 Task: Search one way flight ticket for 3 adults, 3 children in business from Reno: Reno/tahoe International Airport to Jacksonville: Albert J. Ellis Airport on 8-3-2023. Number of bags: 1 checked bag. Price is upto 84000. Outbound departure time preference is 15:00. Return departure time preference is 3:36.
Action: Mouse moved to (215, 322)
Screenshot: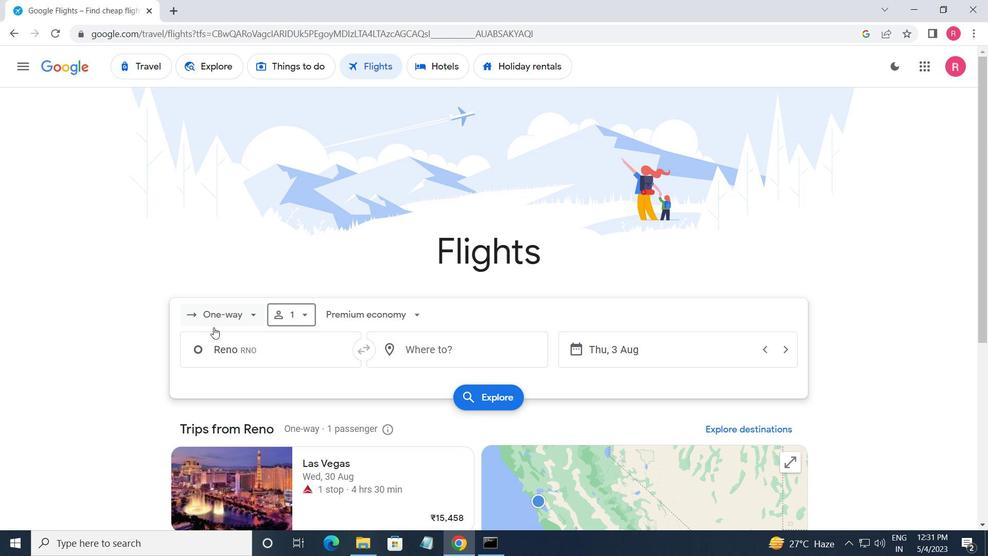 
Action: Mouse pressed left at (215, 322)
Screenshot: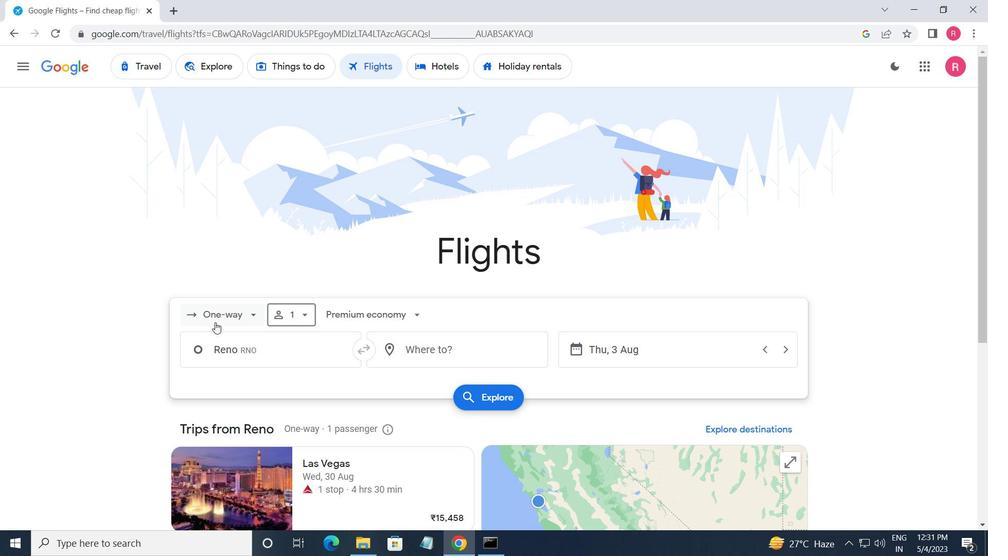 
Action: Mouse moved to (250, 370)
Screenshot: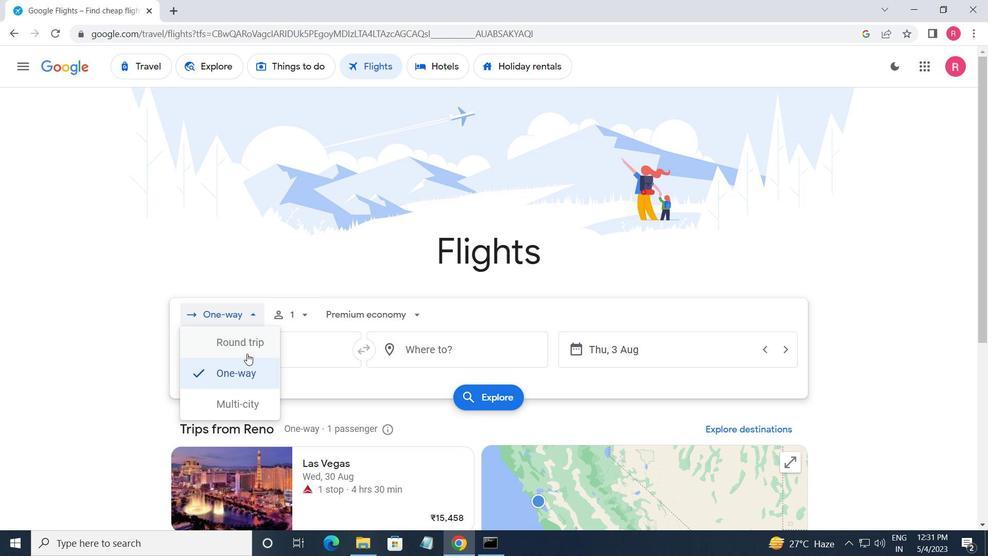 
Action: Mouse pressed left at (250, 370)
Screenshot: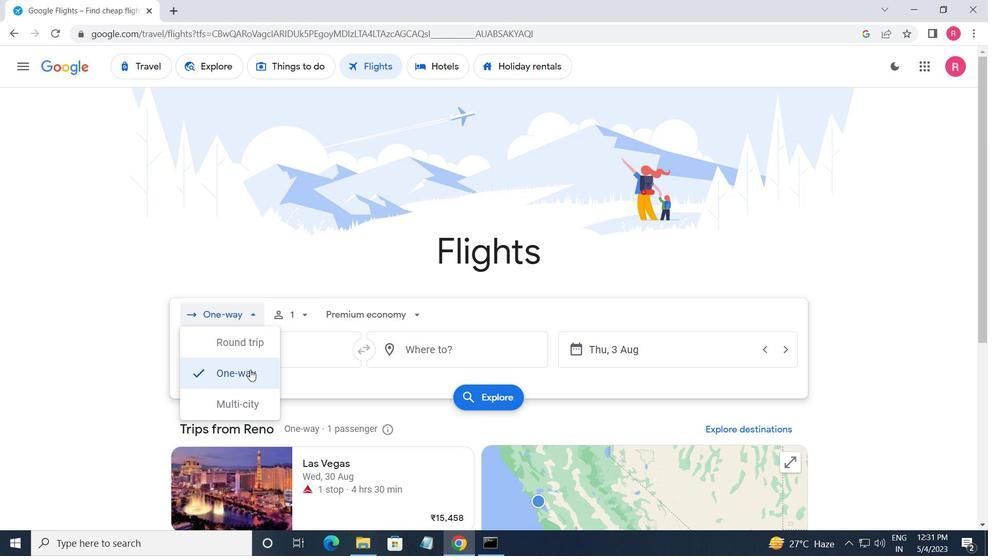
Action: Mouse moved to (301, 326)
Screenshot: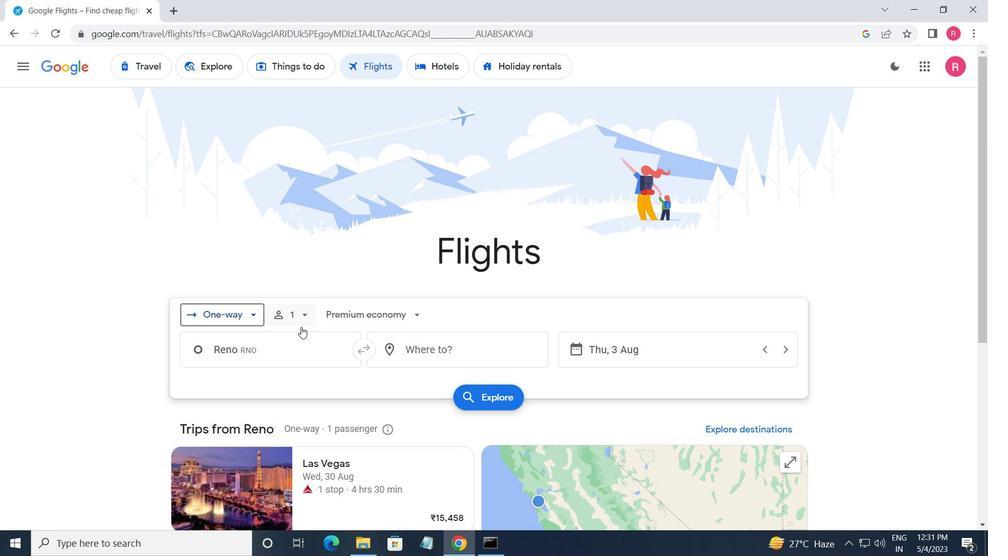 
Action: Mouse pressed left at (301, 326)
Screenshot: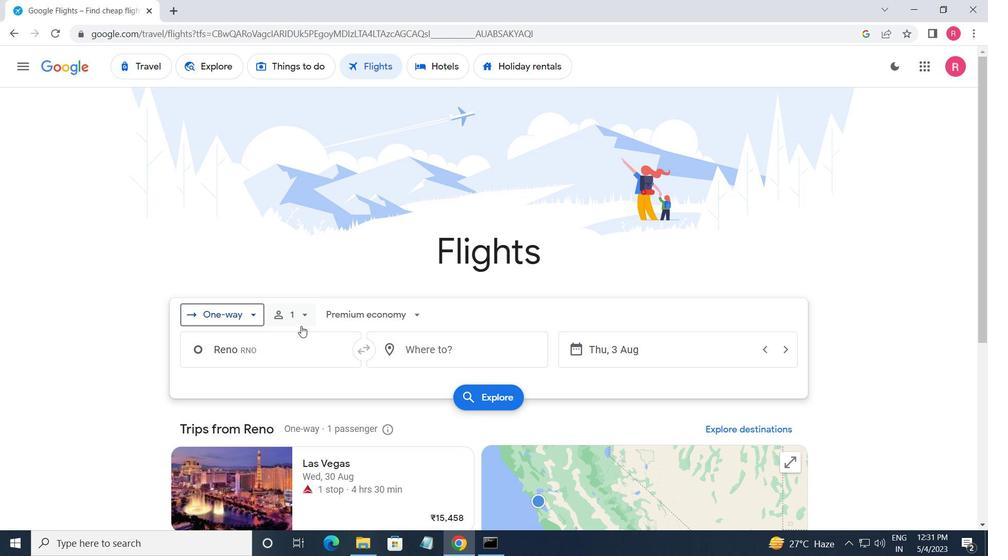 
Action: Mouse moved to (412, 341)
Screenshot: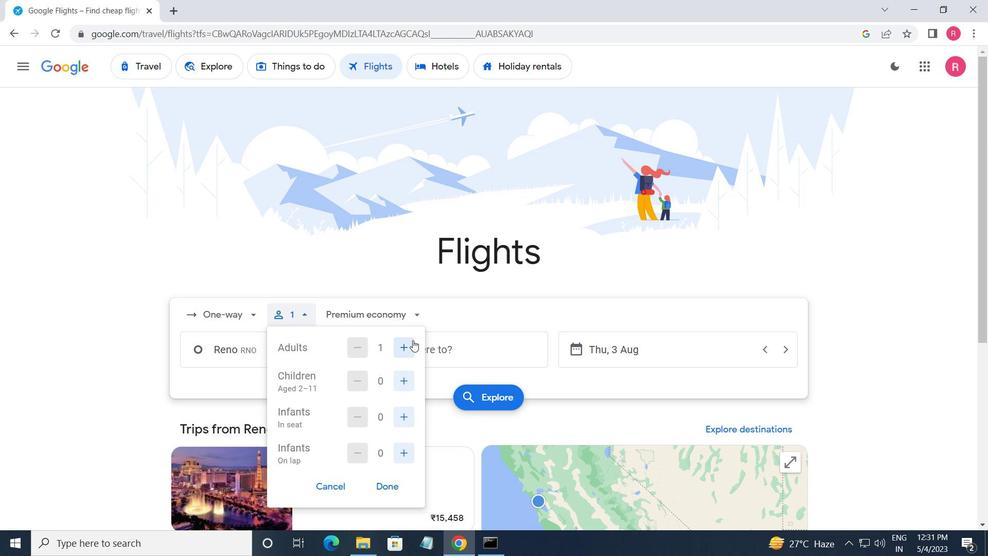 
Action: Mouse pressed left at (412, 341)
Screenshot: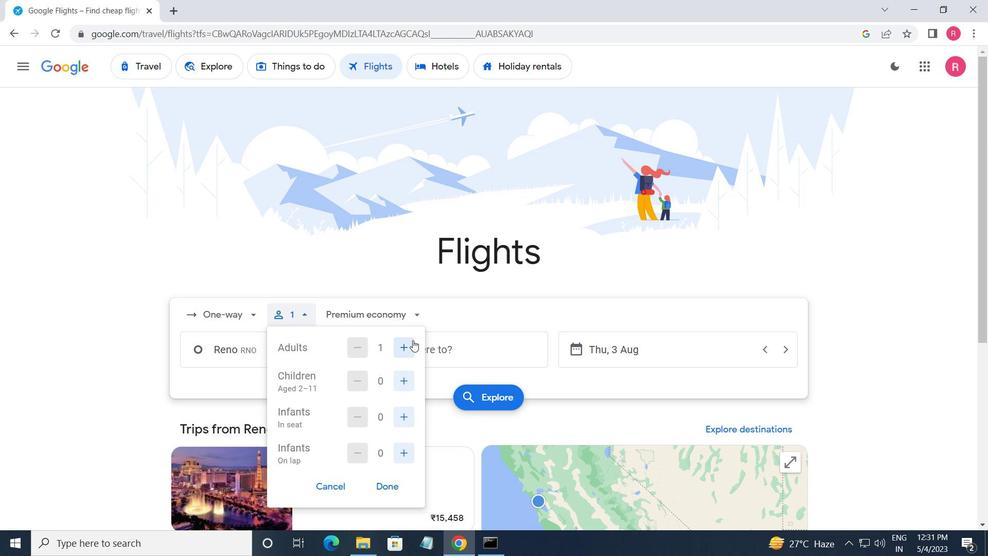 
Action: Mouse moved to (412, 342)
Screenshot: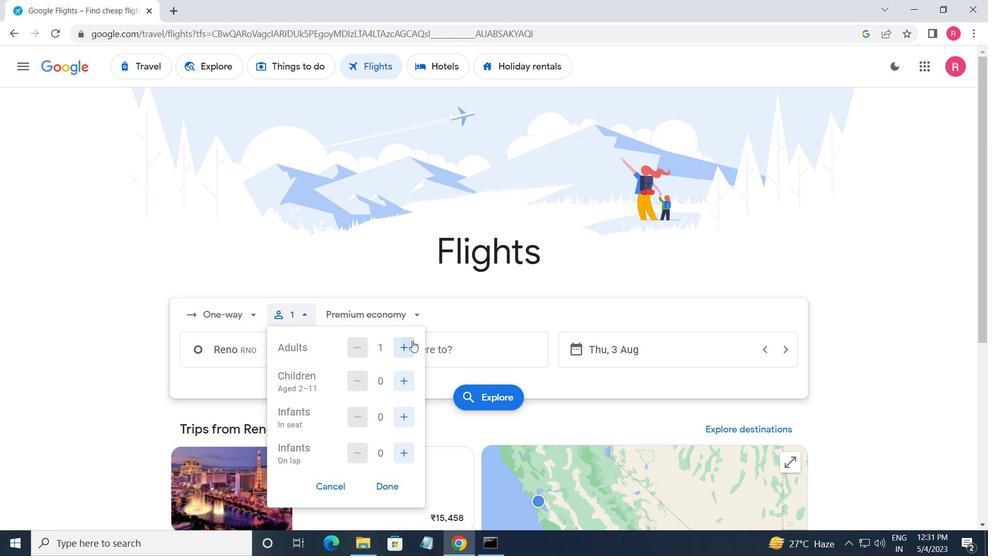 
Action: Mouse pressed left at (412, 342)
Screenshot: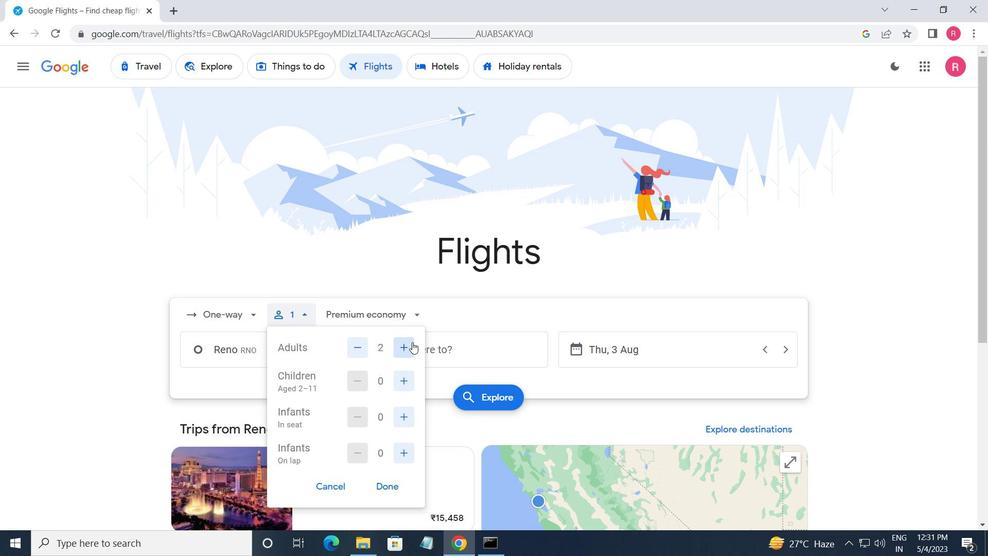 
Action: Mouse moved to (402, 379)
Screenshot: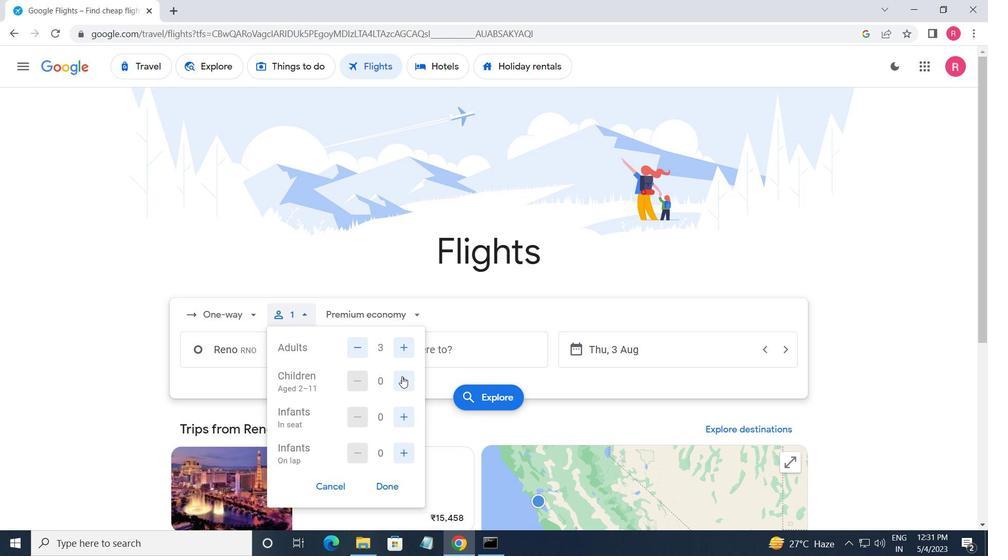 
Action: Mouse pressed left at (402, 379)
Screenshot: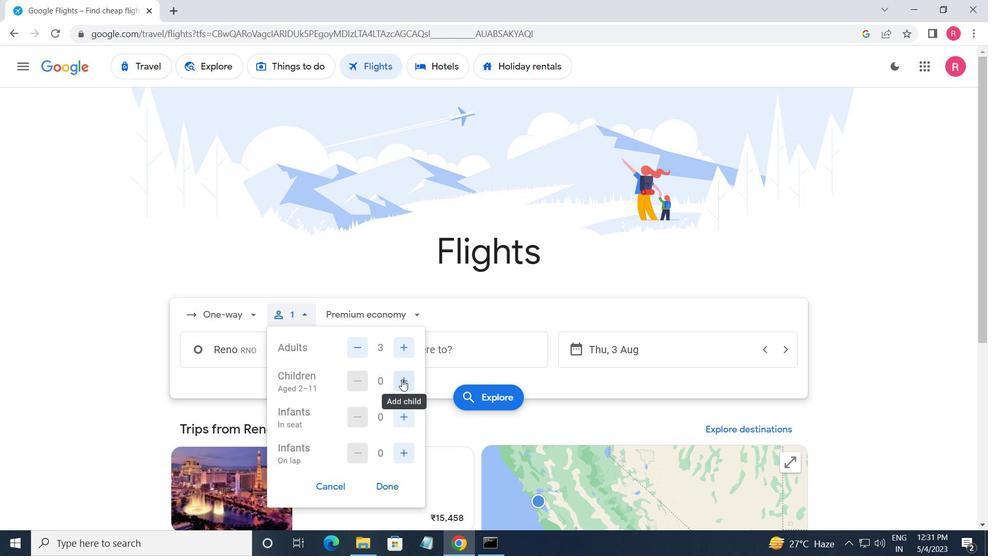 
Action: Mouse moved to (402, 379)
Screenshot: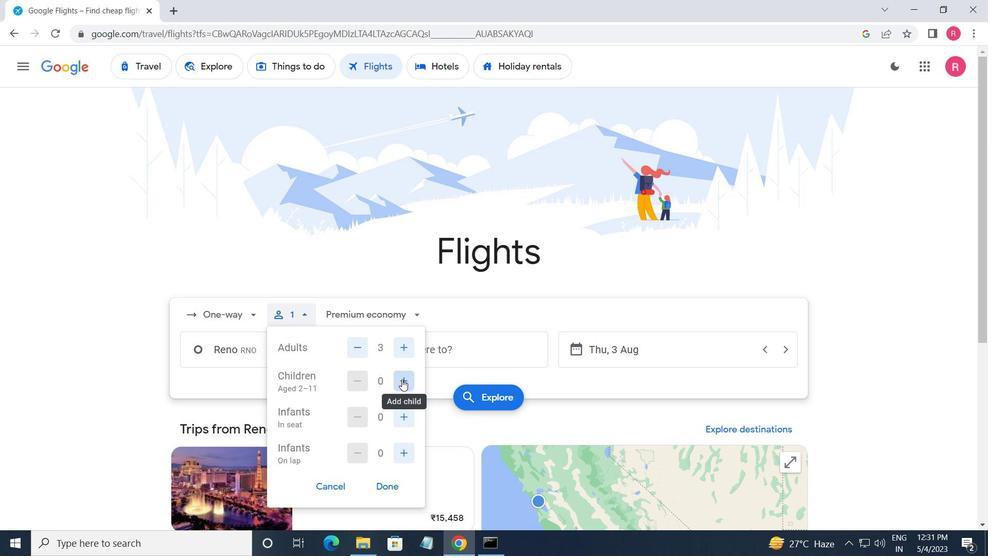
Action: Mouse pressed left at (402, 379)
Screenshot: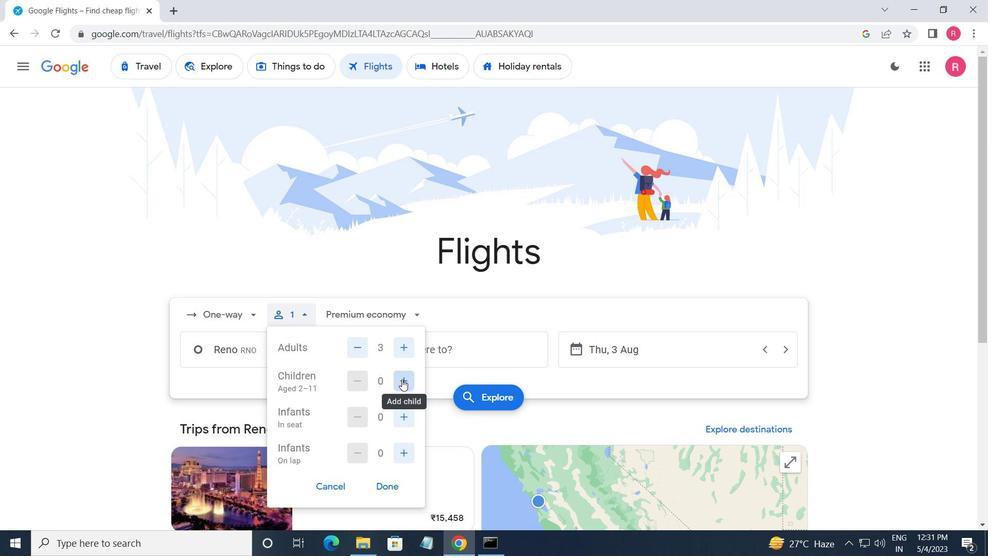 
Action: Mouse pressed left at (402, 379)
Screenshot: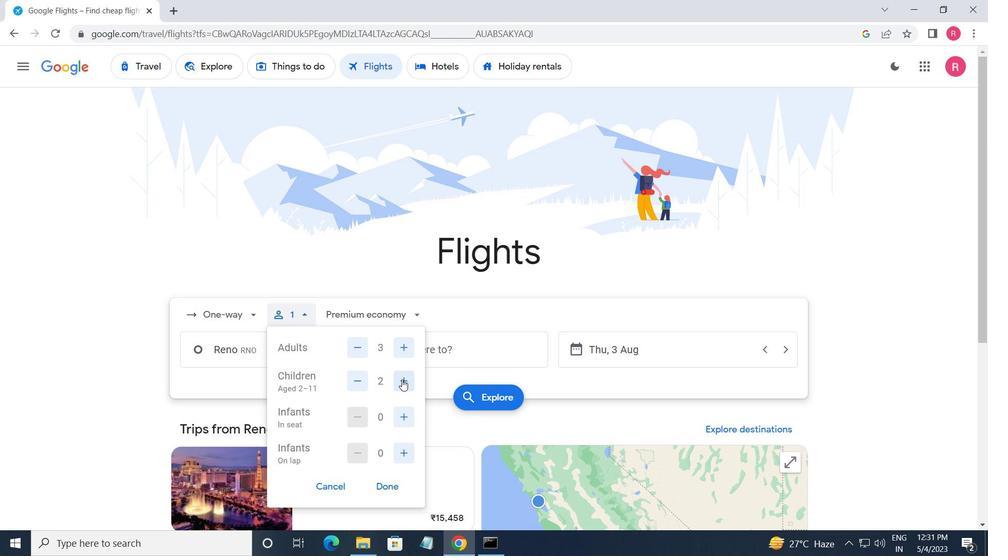 
Action: Mouse moved to (369, 323)
Screenshot: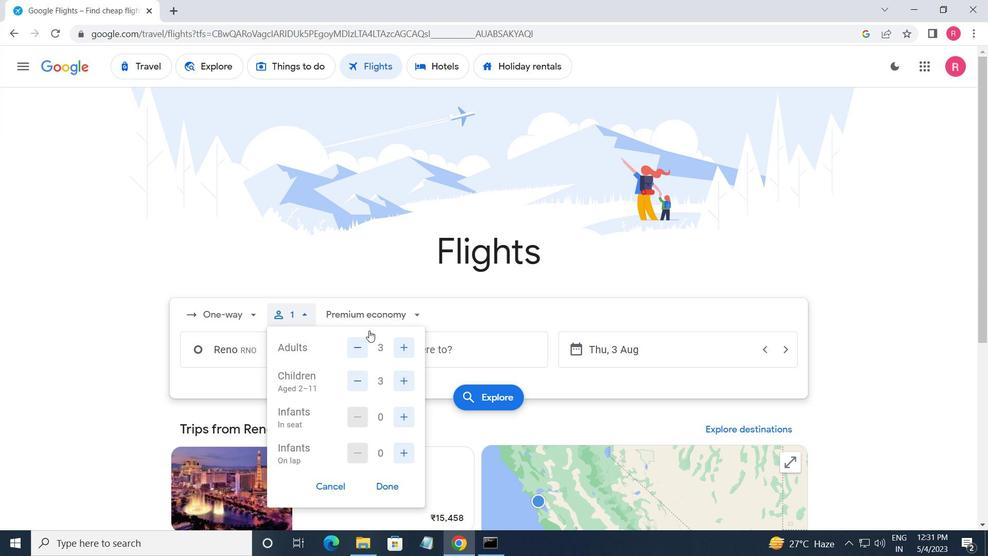 
Action: Mouse pressed left at (369, 323)
Screenshot: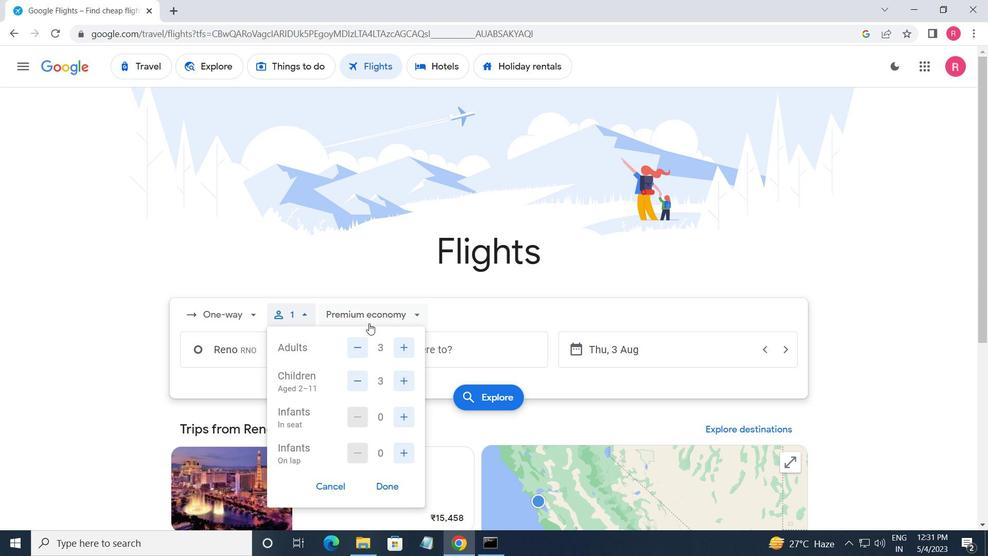 
Action: Mouse moved to (390, 401)
Screenshot: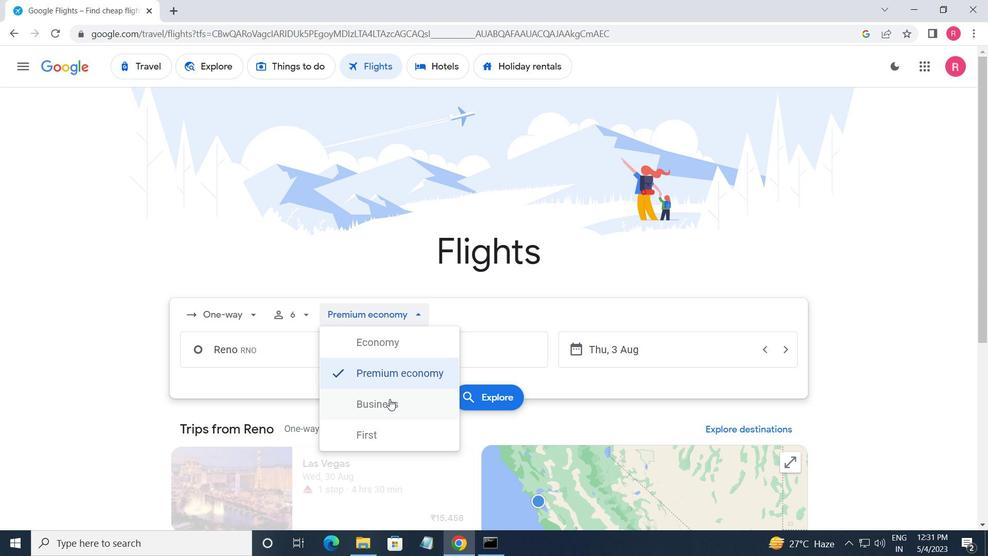 
Action: Mouse pressed left at (390, 401)
Screenshot: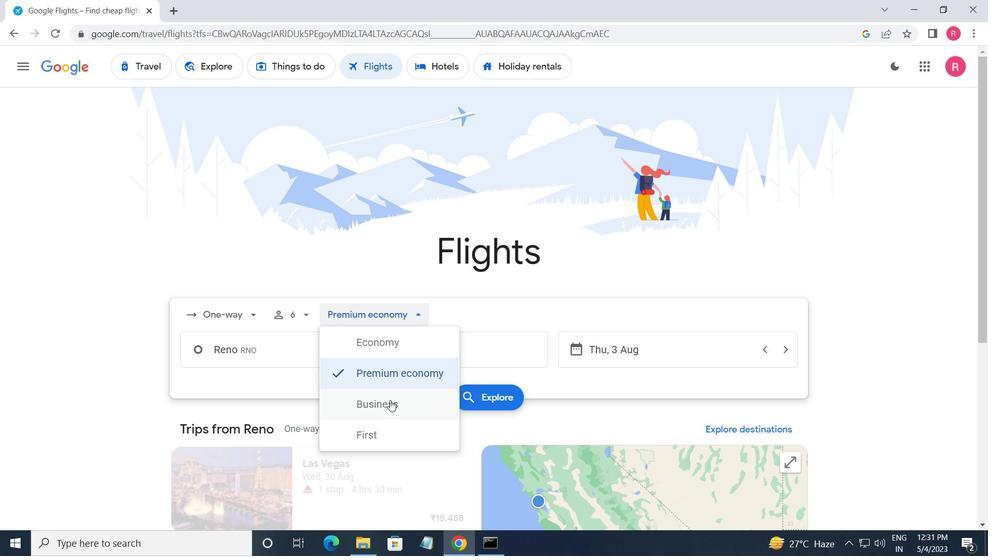 
Action: Mouse moved to (310, 365)
Screenshot: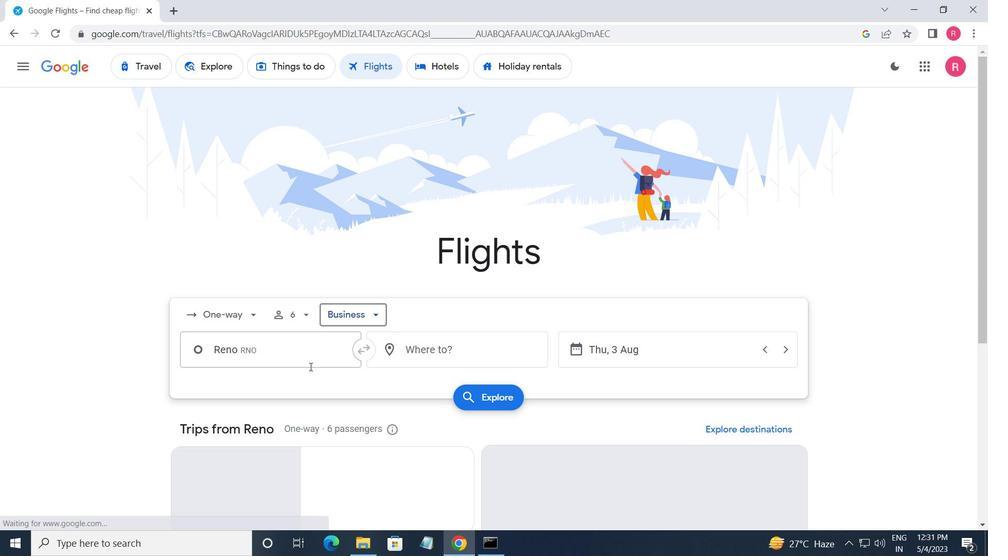 
Action: Mouse pressed left at (310, 365)
Screenshot: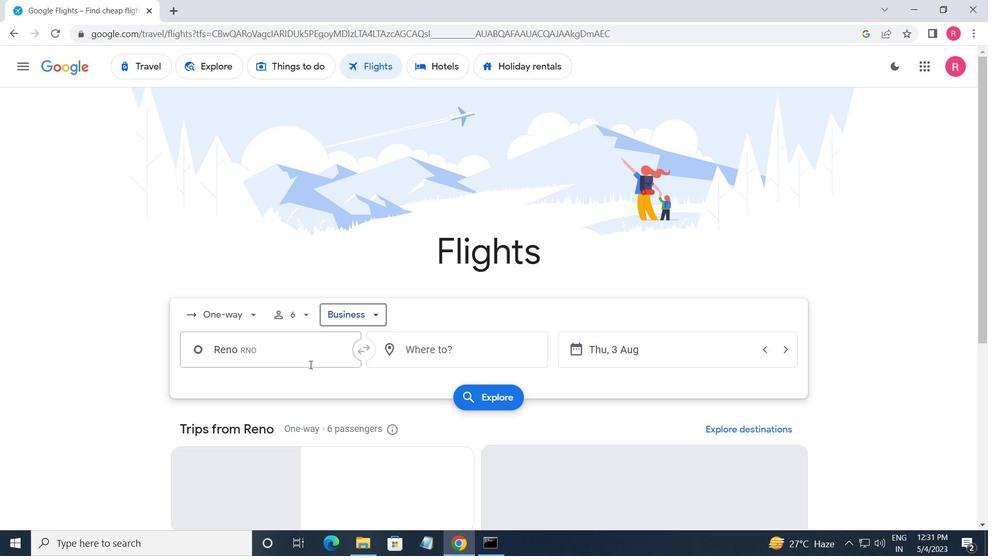 
Action: Mouse moved to (333, 406)
Screenshot: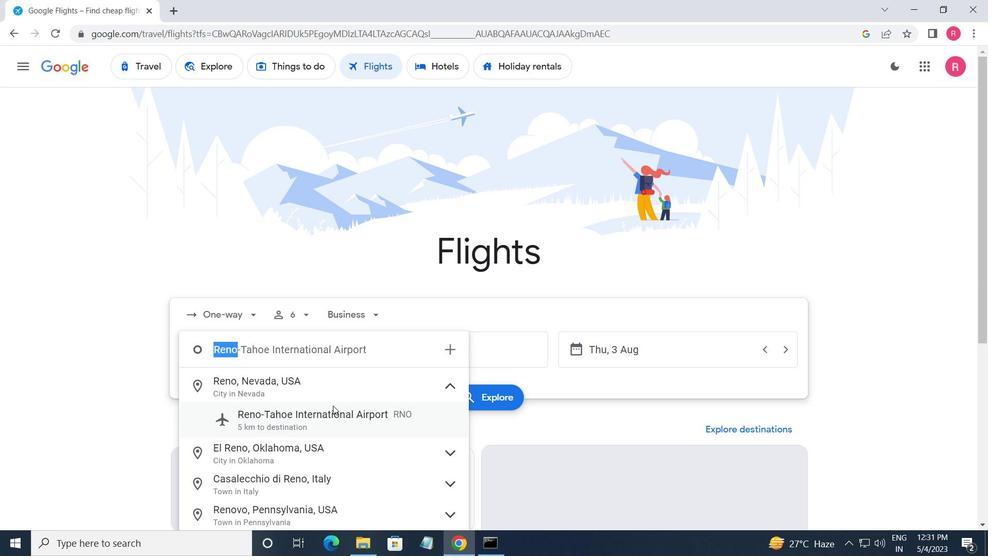 
Action: Mouse pressed left at (333, 406)
Screenshot: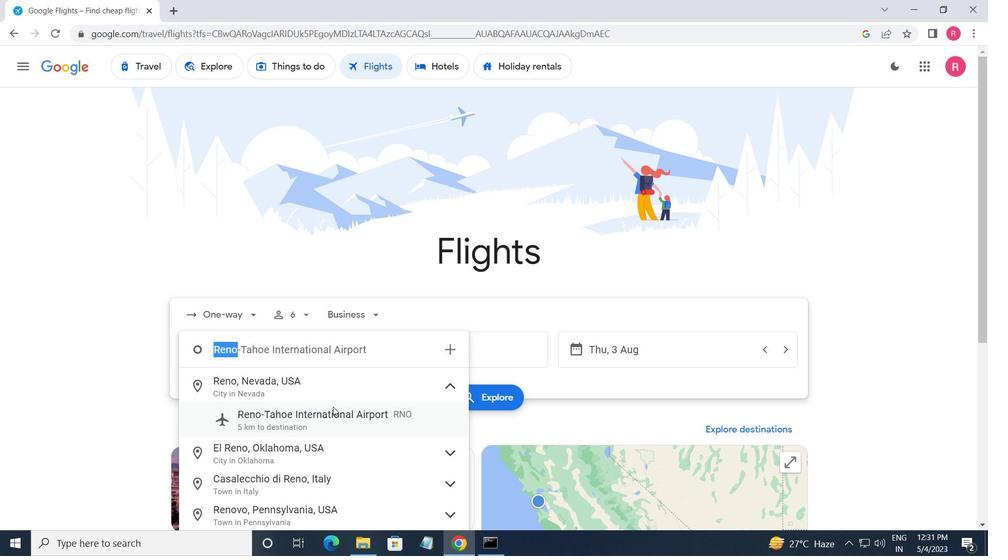 
Action: Mouse moved to (437, 357)
Screenshot: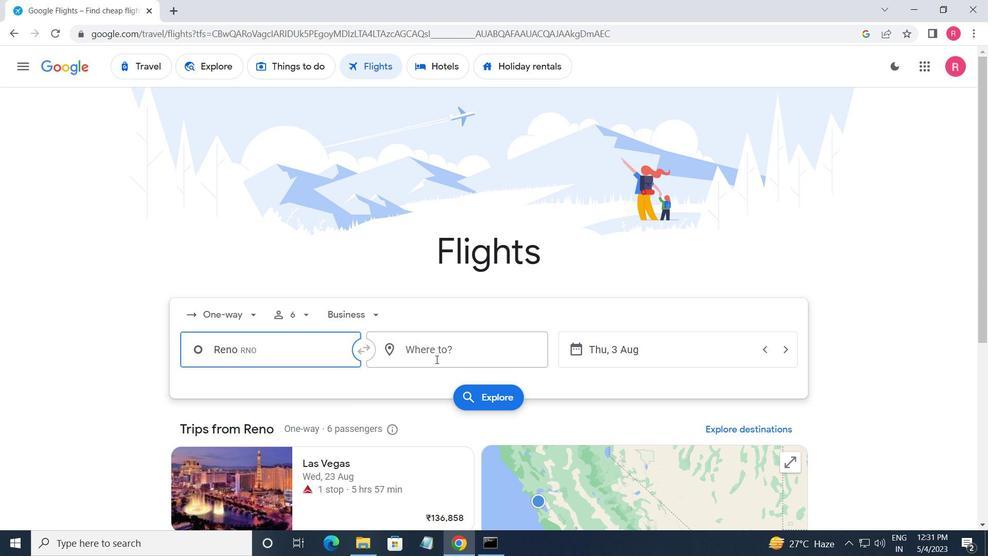 
Action: Mouse pressed left at (437, 357)
Screenshot: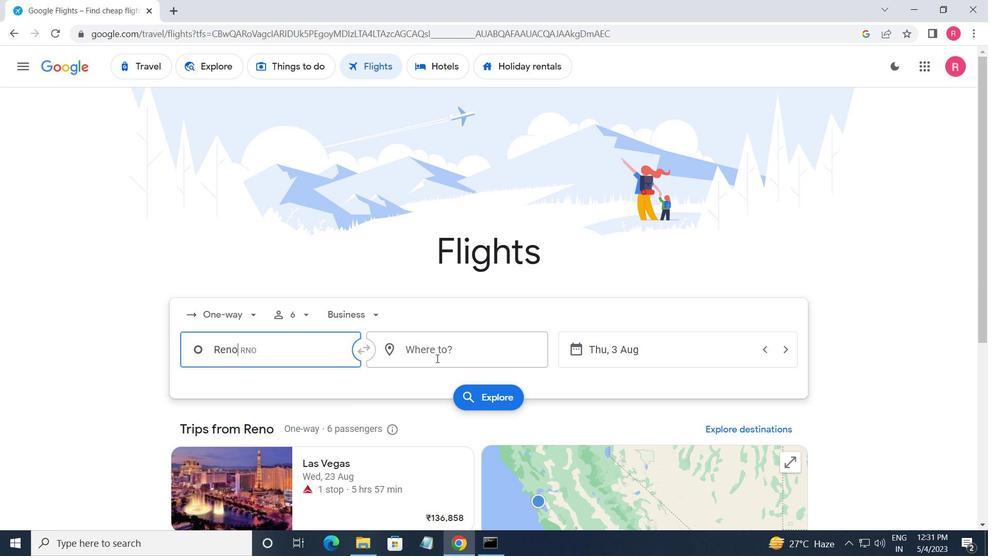 
Action: Mouse moved to (436, 473)
Screenshot: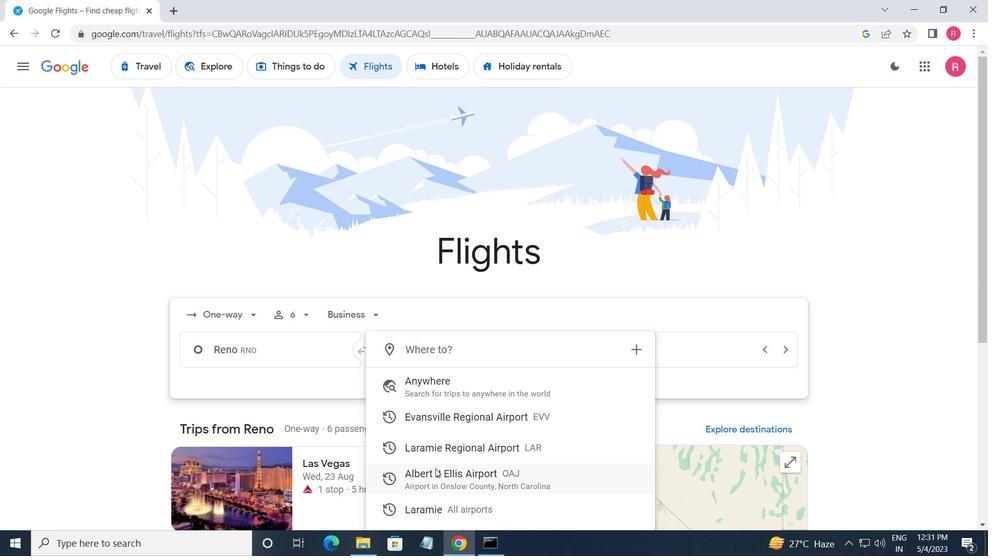 
Action: Mouse pressed left at (436, 473)
Screenshot: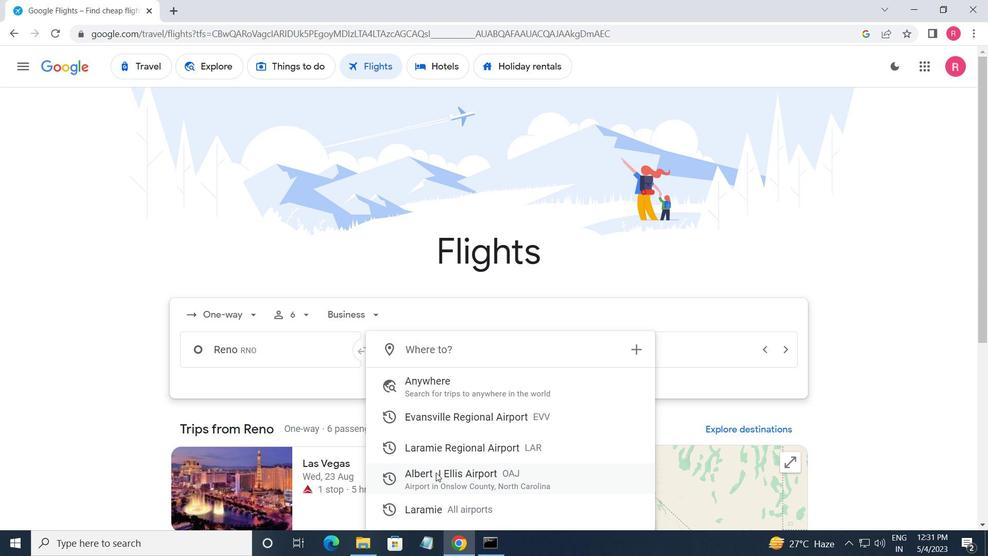 
Action: Mouse moved to (642, 350)
Screenshot: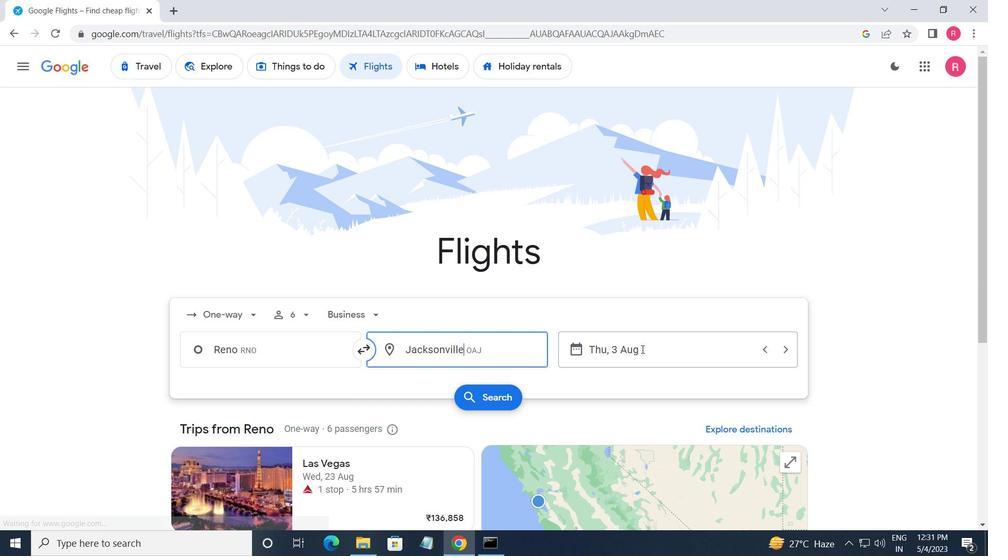 
Action: Mouse pressed left at (642, 350)
Screenshot: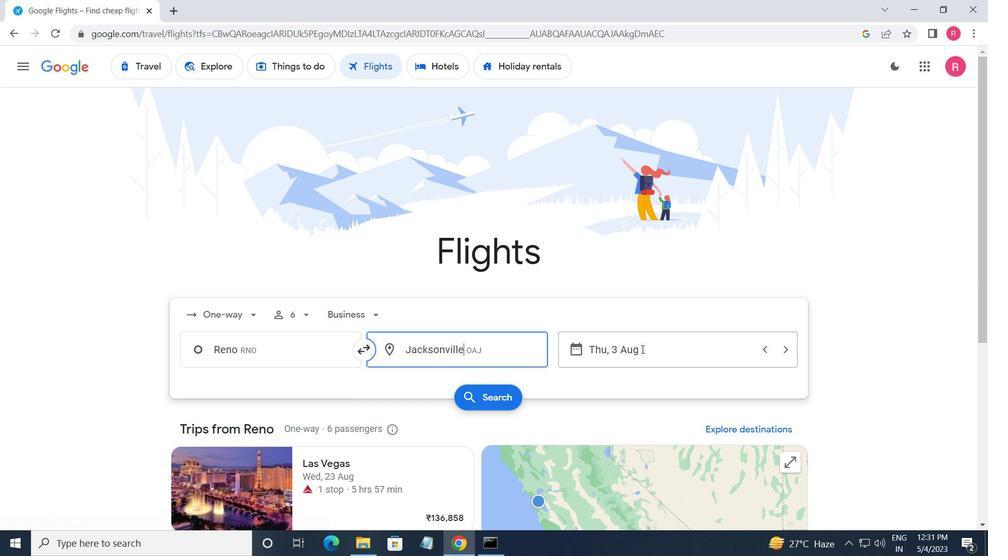 
Action: Mouse moved to (473, 304)
Screenshot: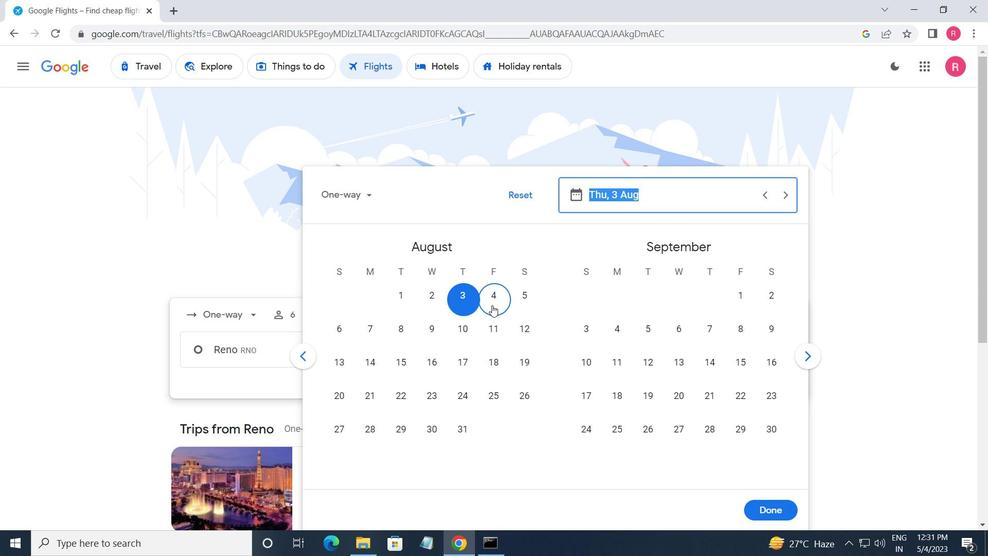 
Action: Mouse pressed left at (473, 304)
Screenshot: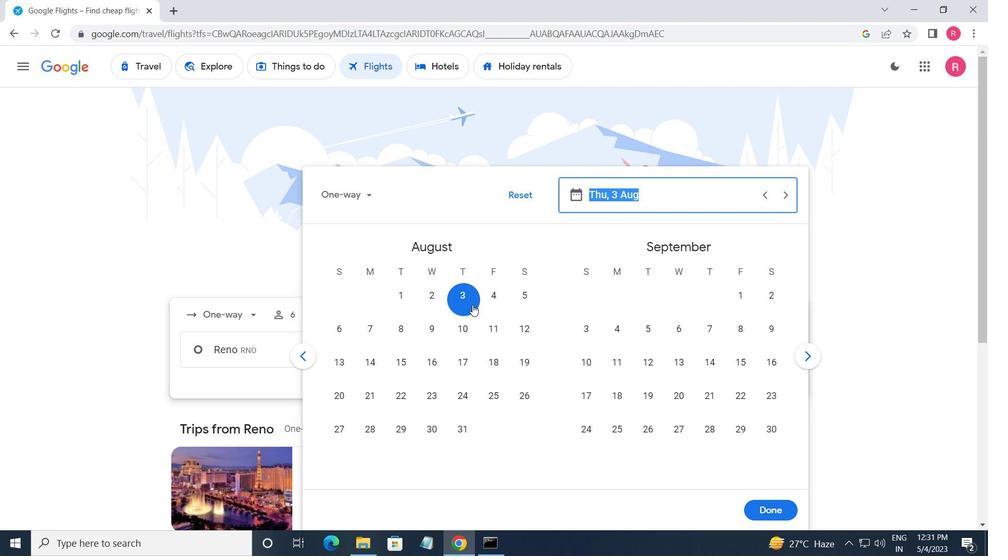 
Action: Mouse moved to (771, 503)
Screenshot: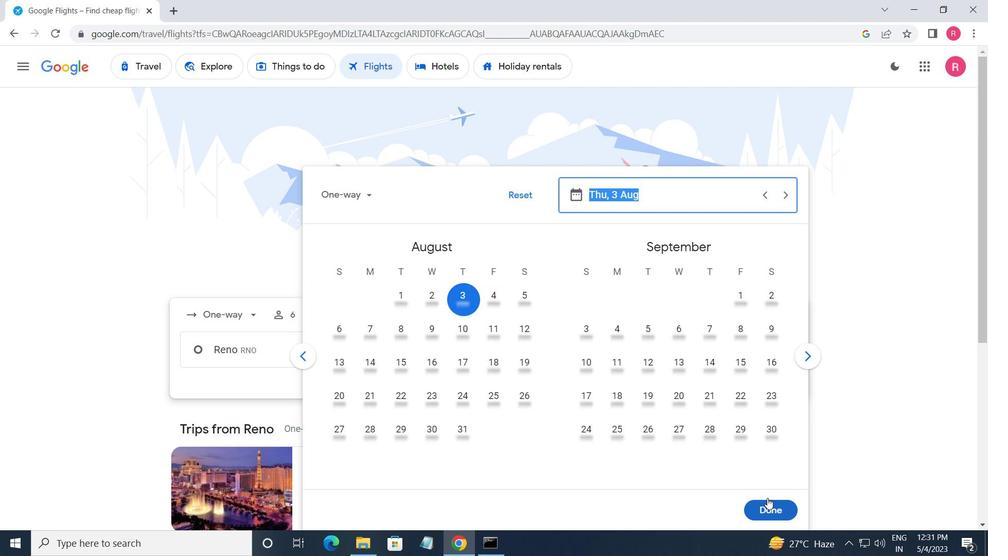 
Action: Mouse pressed left at (771, 503)
Screenshot: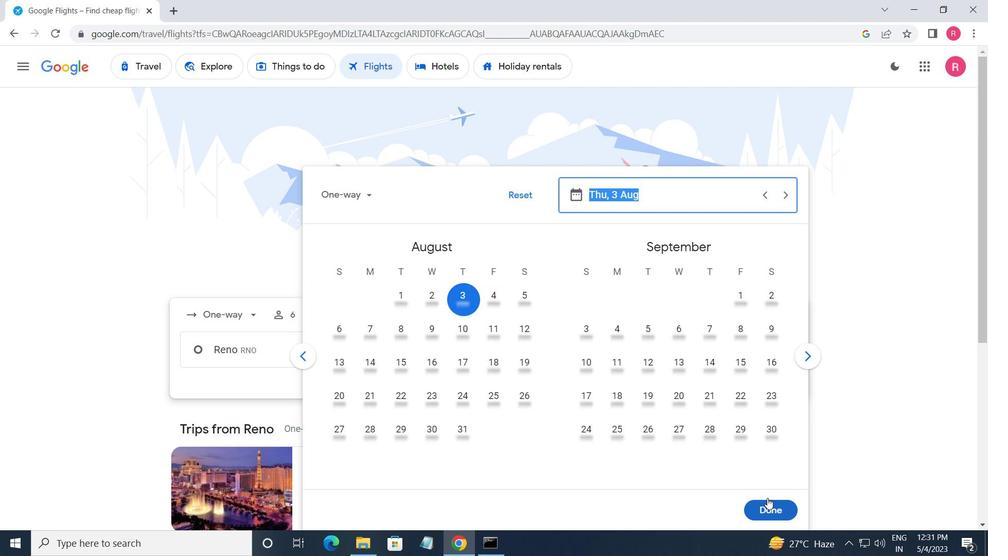
Action: Mouse moved to (470, 392)
Screenshot: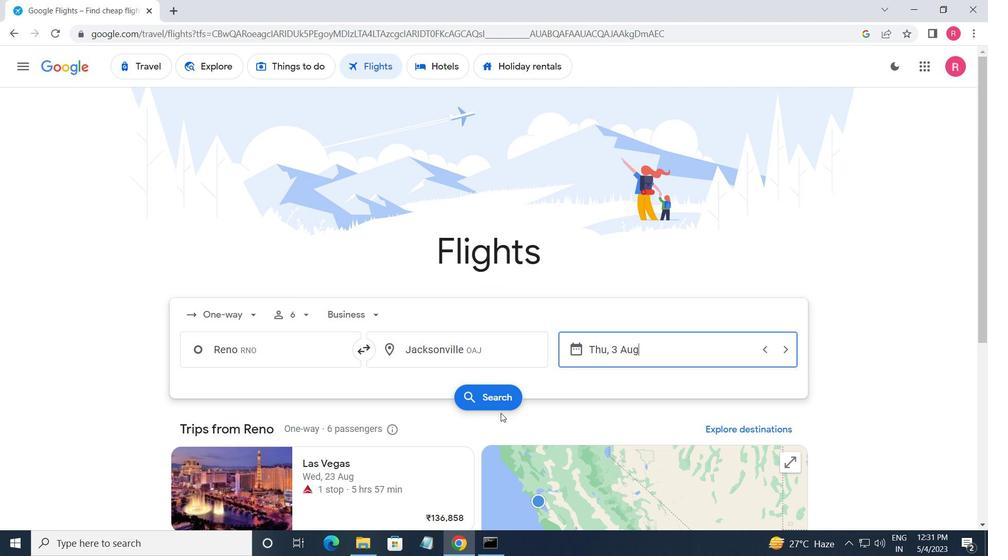 
Action: Mouse pressed left at (470, 392)
Screenshot: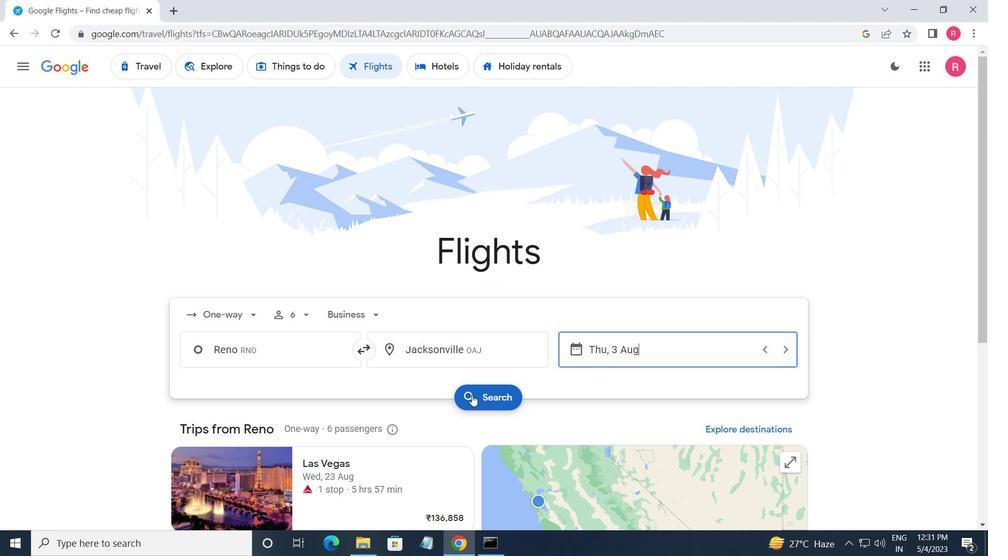
Action: Mouse moved to (208, 185)
Screenshot: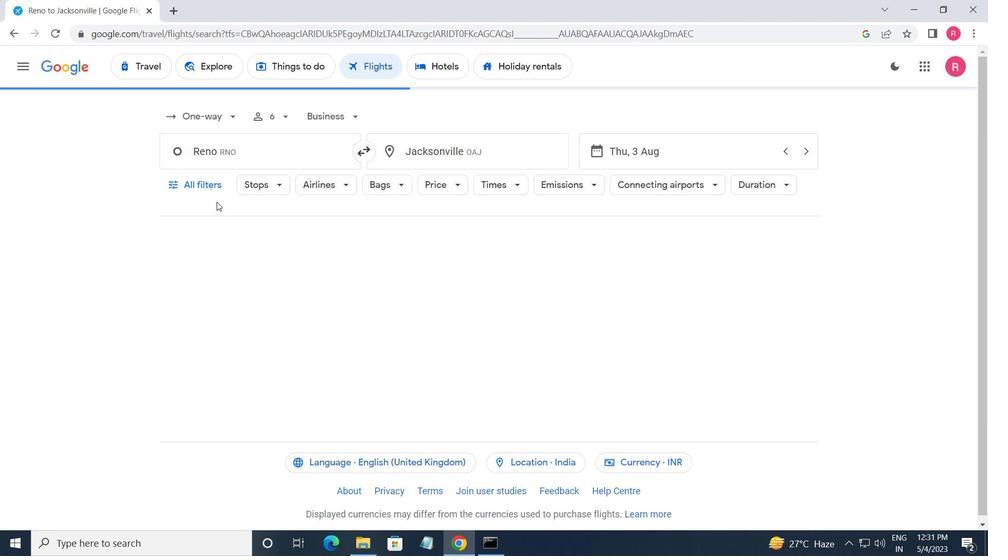 
Action: Mouse pressed left at (208, 185)
Screenshot: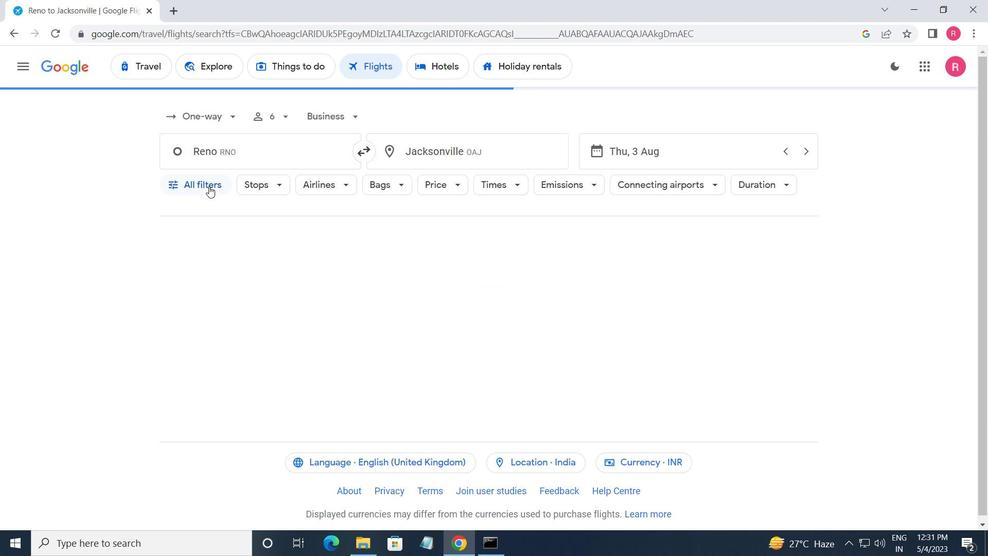 
Action: Mouse moved to (261, 334)
Screenshot: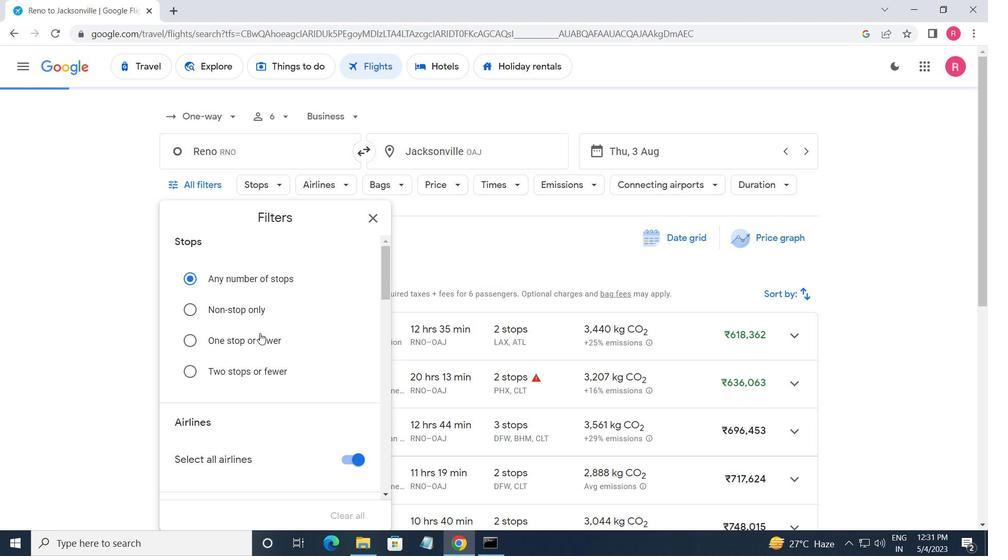 
Action: Mouse scrolled (261, 333) with delta (0, 0)
Screenshot: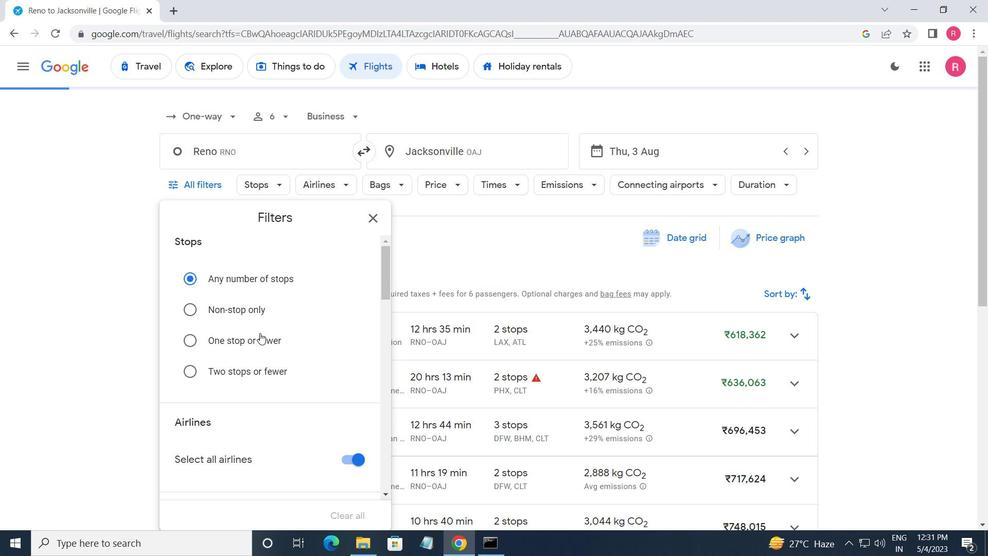 
Action: Mouse moved to (263, 338)
Screenshot: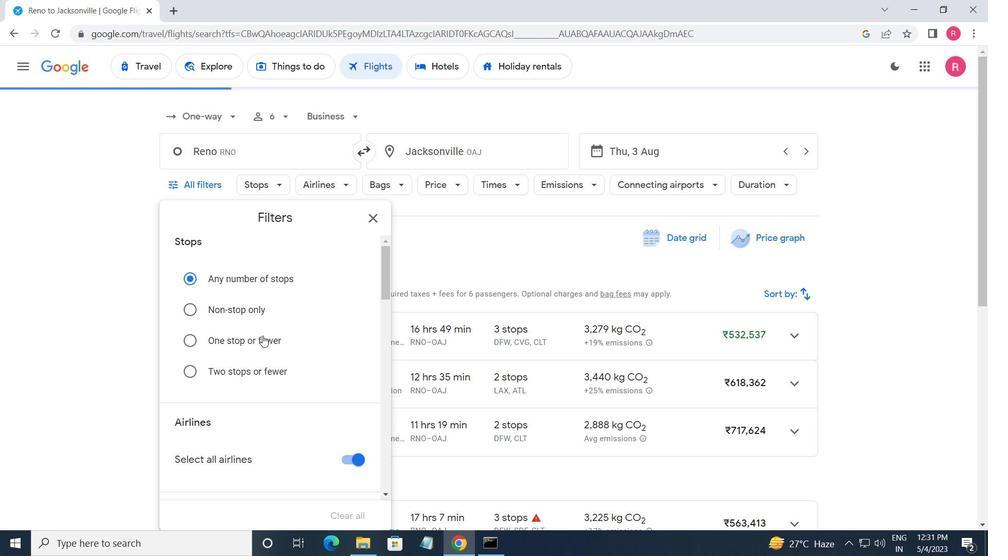 
Action: Mouse scrolled (263, 337) with delta (0, 0)
Screenshot: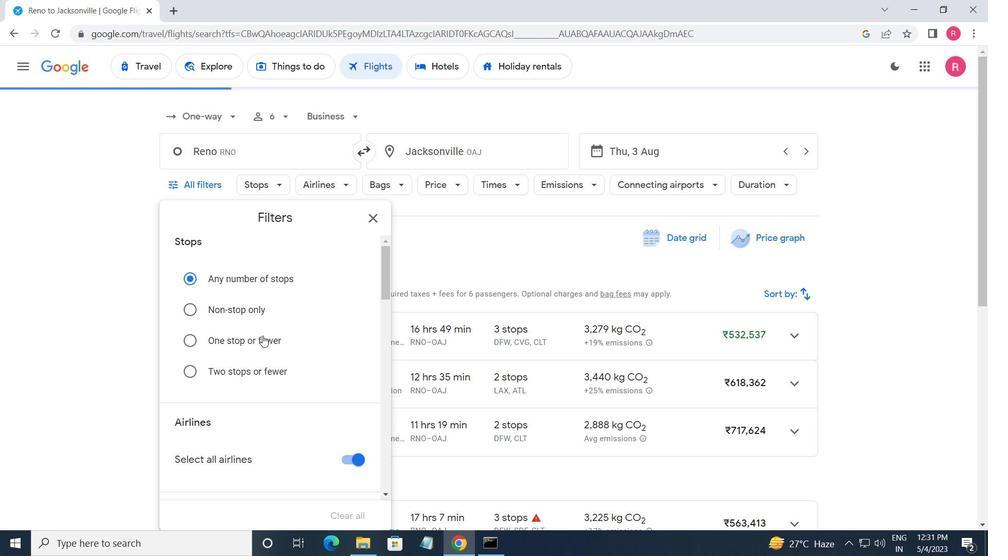 
Action: Mouse moved to (264, 343)
Screenshot: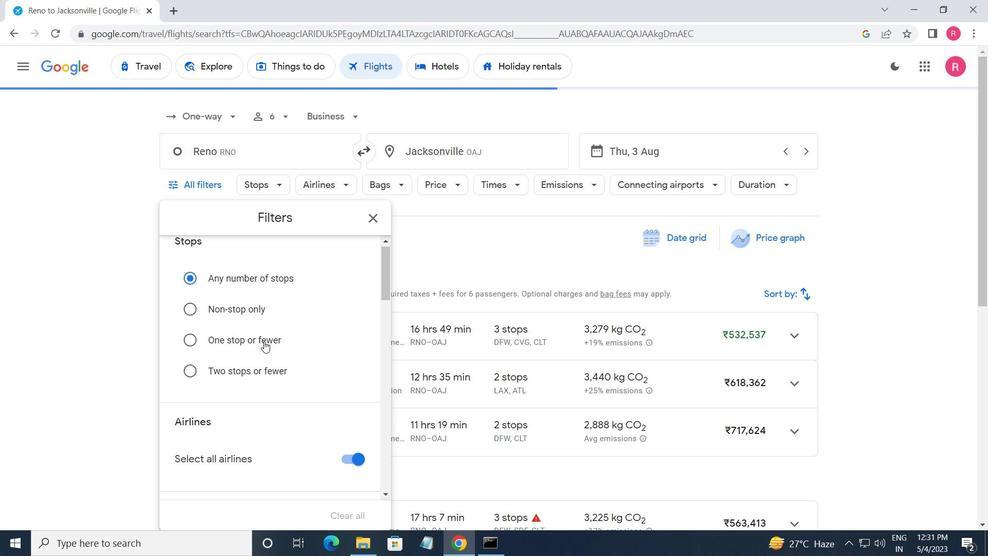 
Action: Mouse scrolled (264, 343) with delta (0, 0)
Screenshot: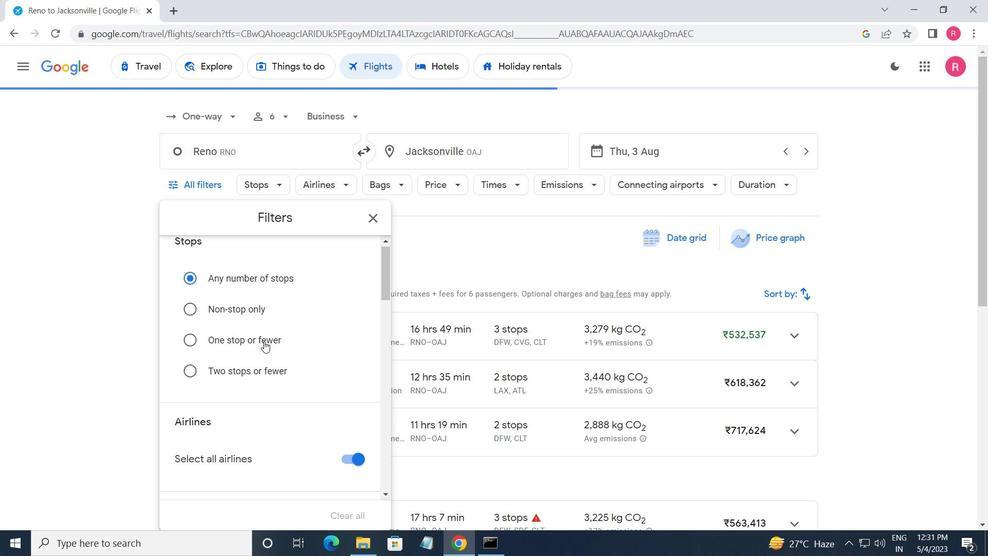 
Action: Mouse moved to (264, 345)
Screenshot: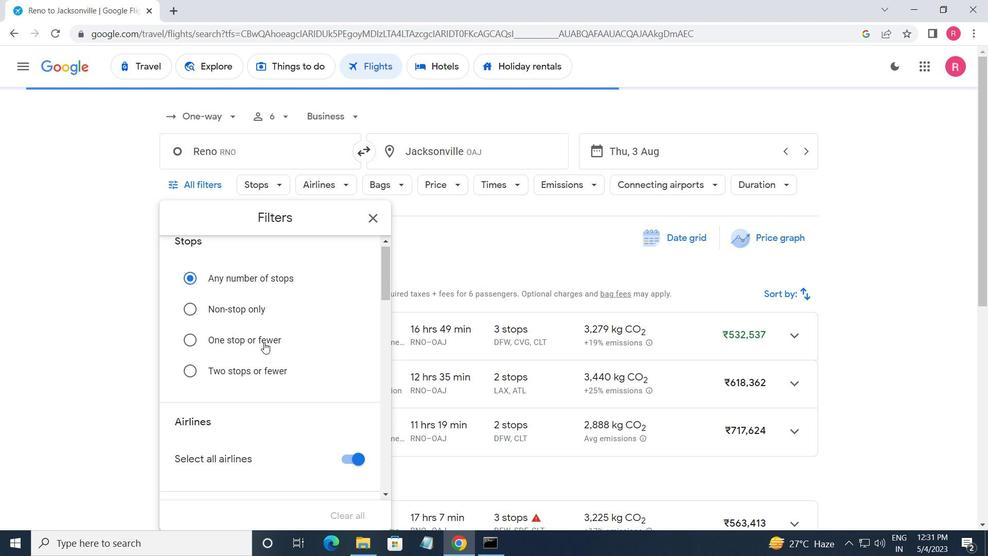 
Action: Mouse scrolled (264, 344) with delta (0, 0)
Screenshot: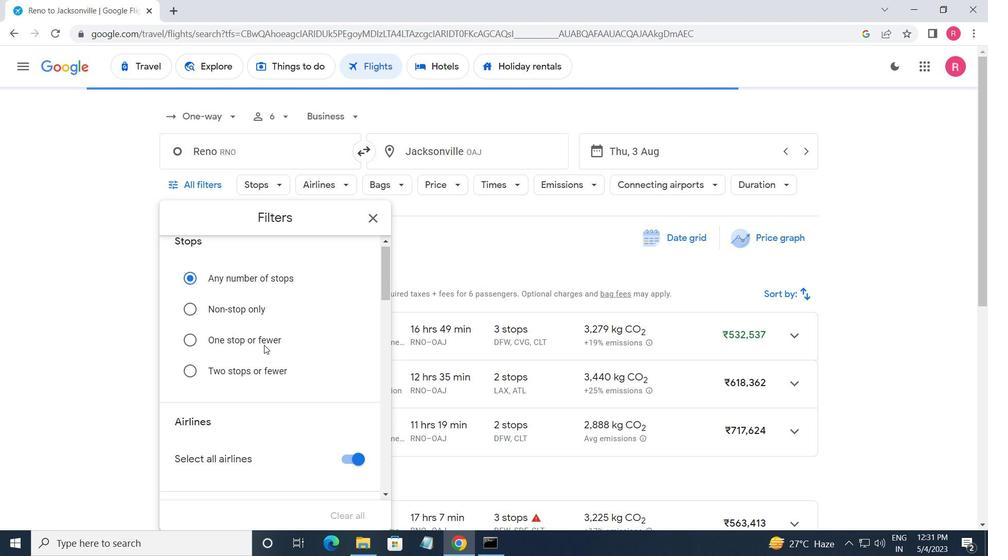 
Action: Mouse moved to (267, 345)
Screenshot: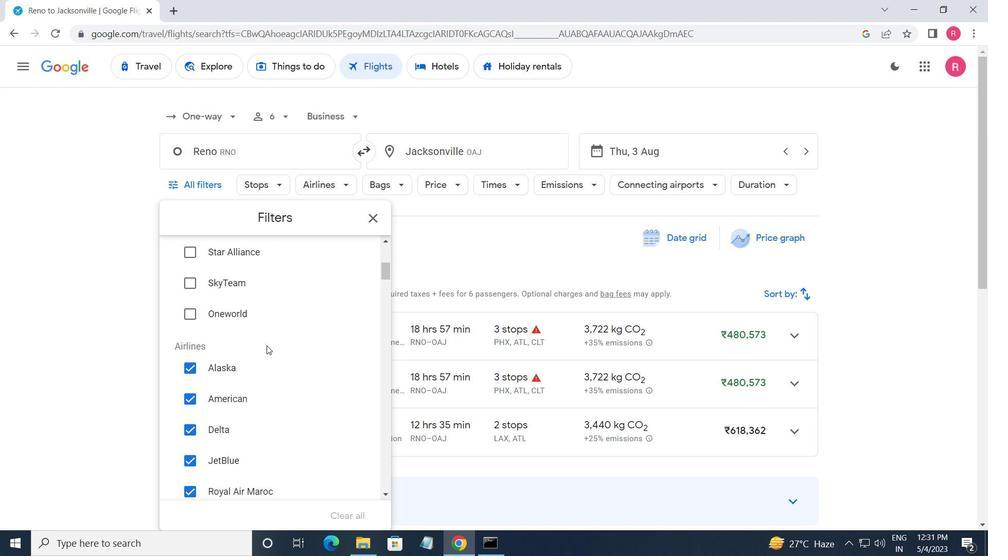 
Action: Mouse scrolled (267, 345) with delta (0, 0)
Screenshot: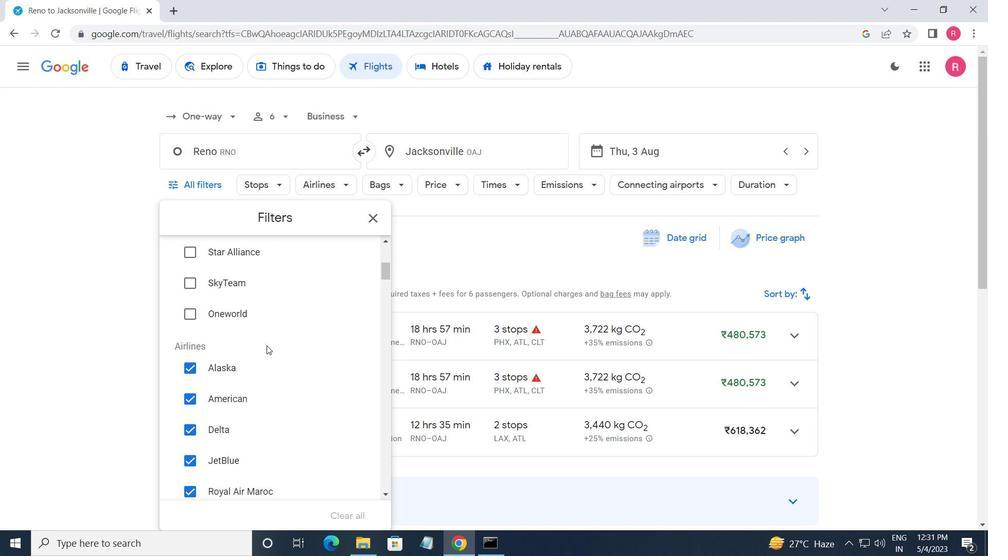 
Action: Mouse moved to (268, 347)
Screenshot: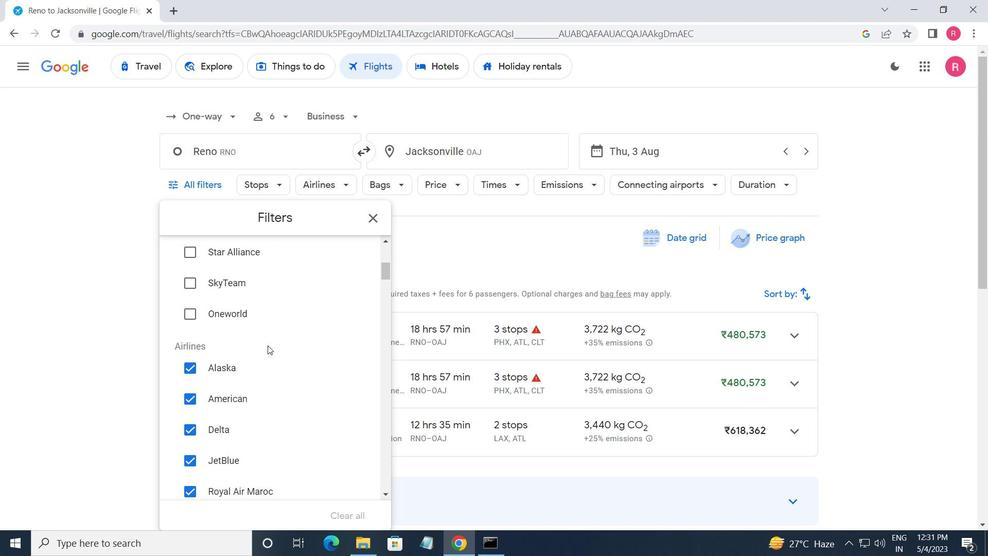 
Action: Mouse scrolled (268, 347) with delta (0, 0)
Screenshot: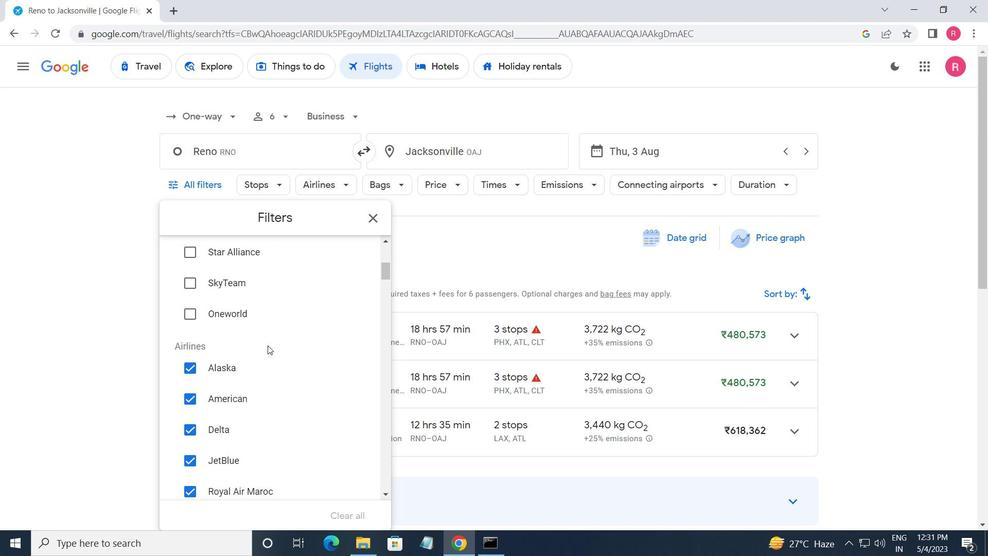 
Action: Mouse moved to (269, 348)
Screenshot: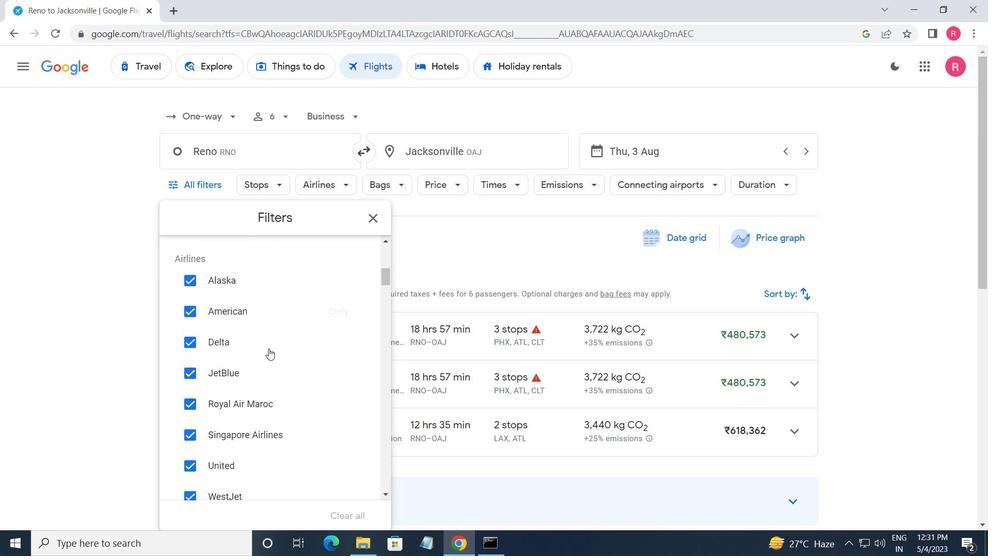 
Action: Mouse scrolled (269, 348) with delta (0, 0)
Screenshot: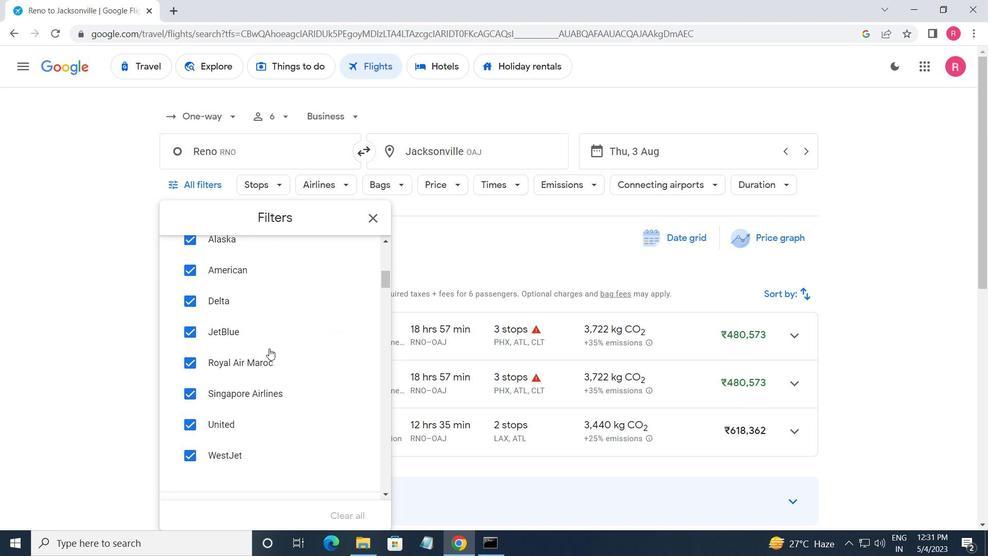 
Action: Mouse moved to (271, 349)
Screenshot: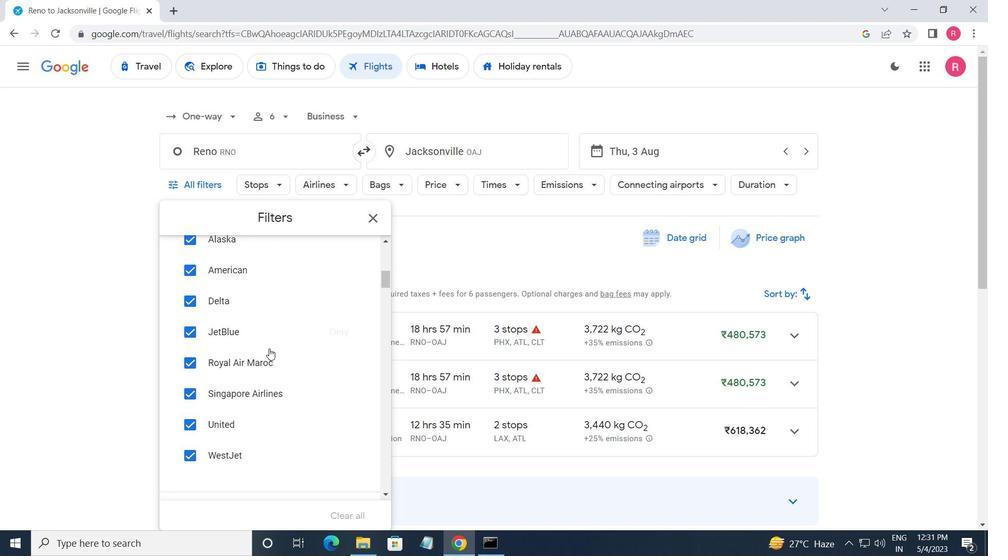 
Action: Mouse scrolled (271, 349) with delta (0, 0)
Screenshot: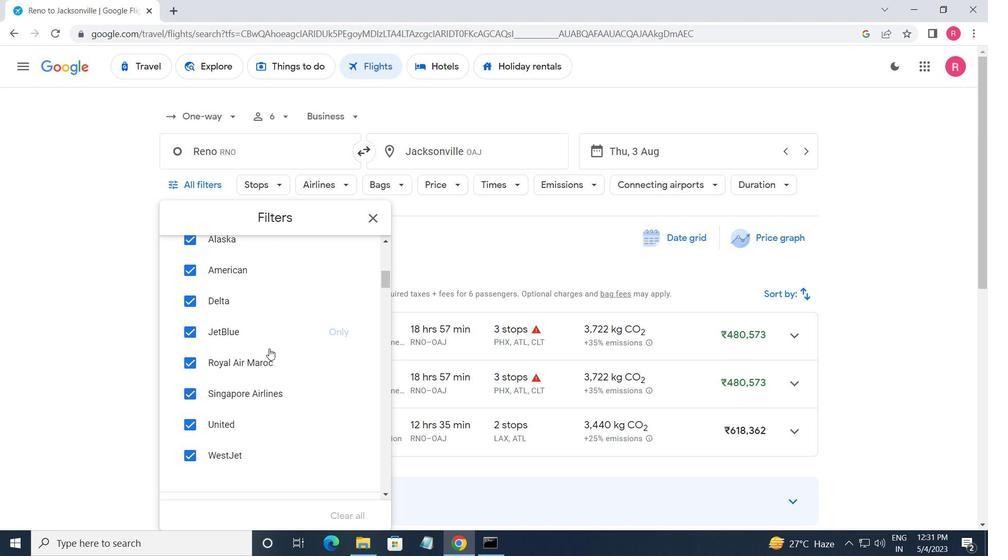 
Action: Mouse scrolled (271, 349) with delta (0, 0)
Screenshot: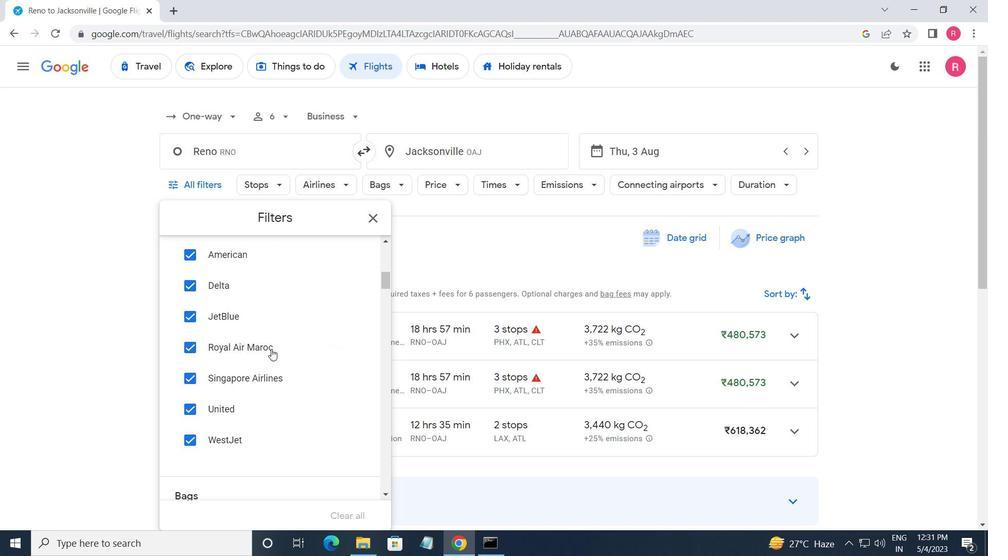 
Action: Mouse moved to (354, 381)
Screenshot: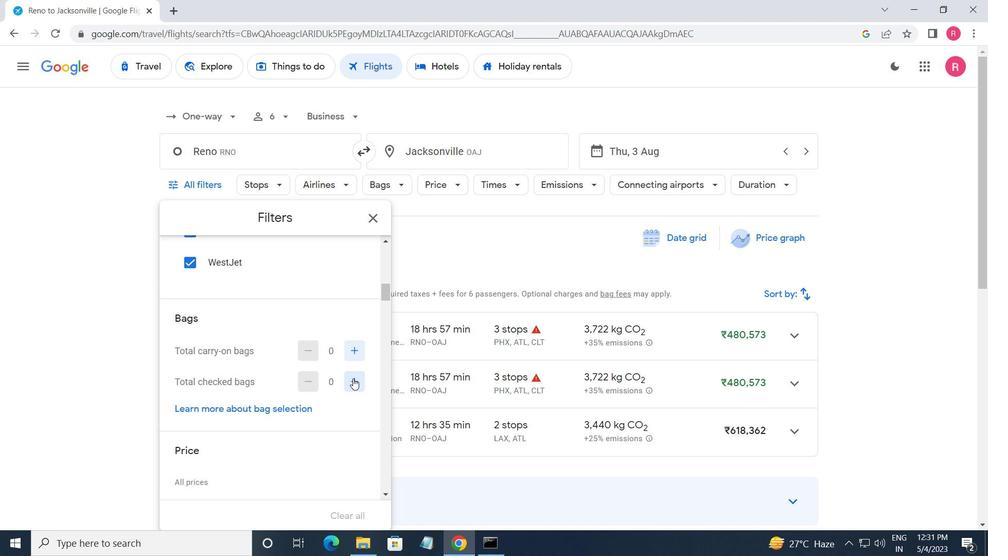 
Action: Mouse pressed left at (354, 381)
Screenshot: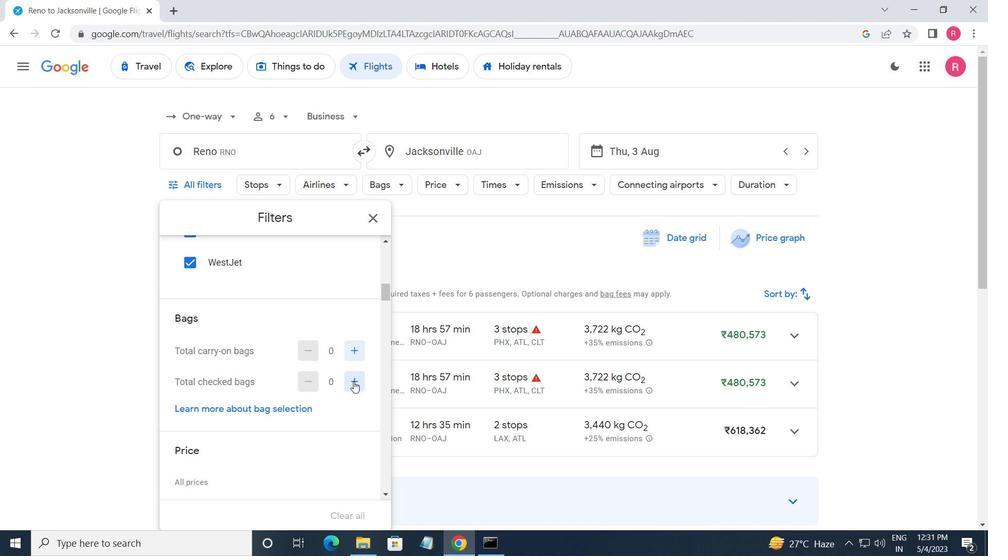 
Action: Mouse moved to (331, 407)
Screenshot: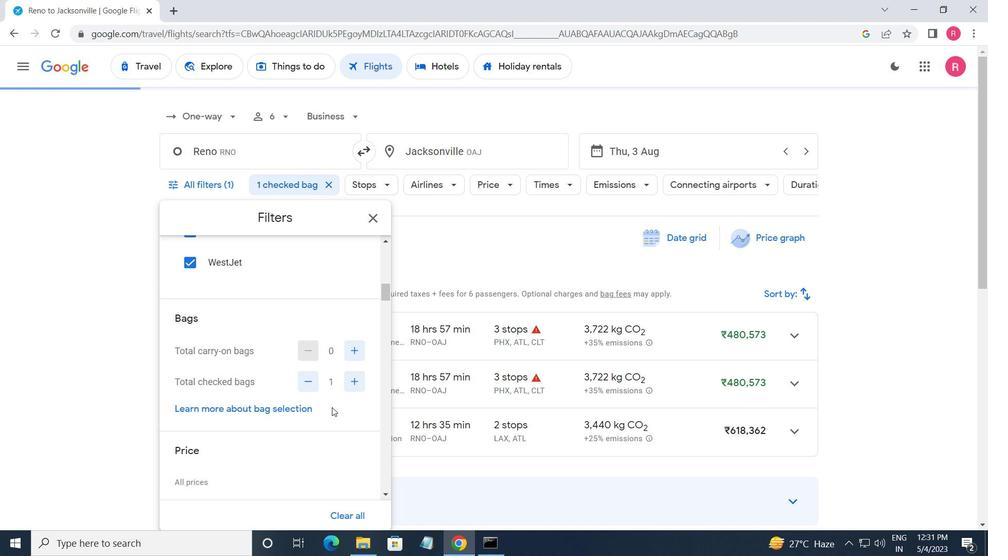 
Action: Mouse scrolled (331, 406) with delta (0, 0)
Screenshot: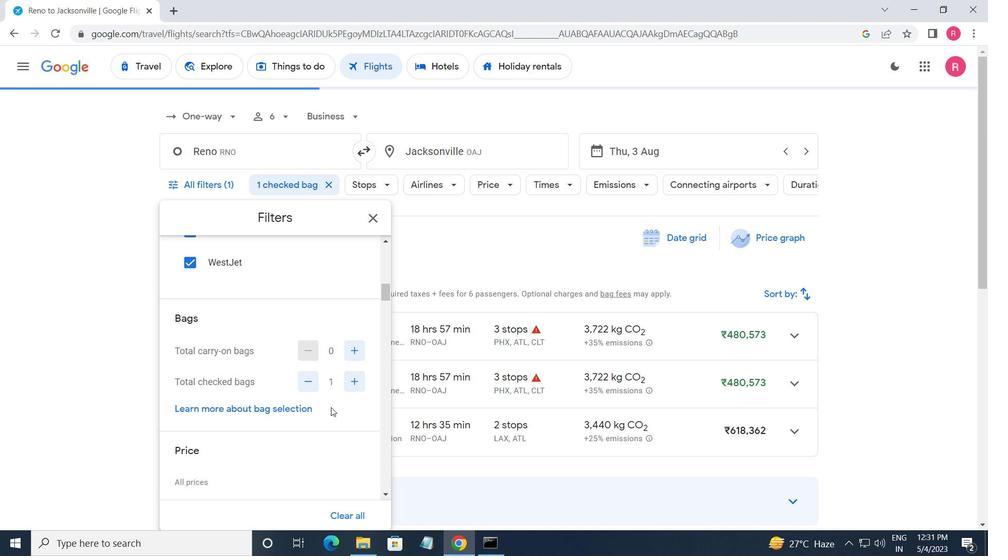 
Action: Mouse scrolled (331, 406) with delta (0, 0)
Screenshot: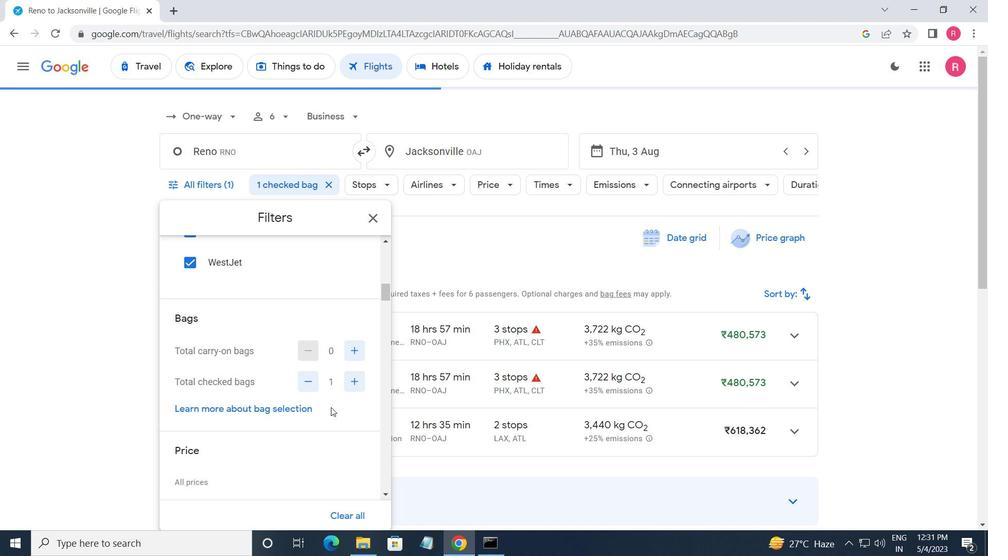 
Action: Mouse scrolled (331, 406) with delta (0, 0)
Screenshot: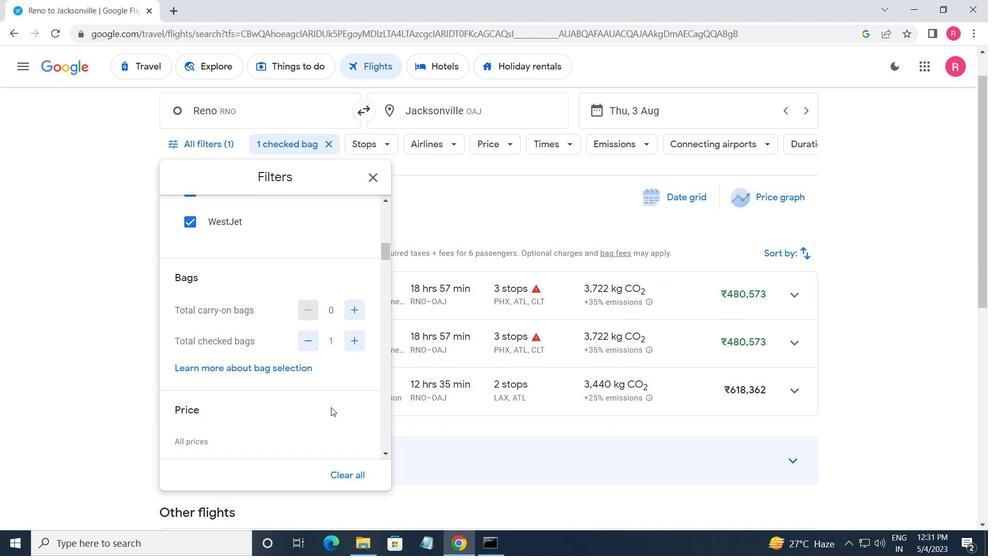 
Action: Mouse moved to (303, 255)
Screenshot: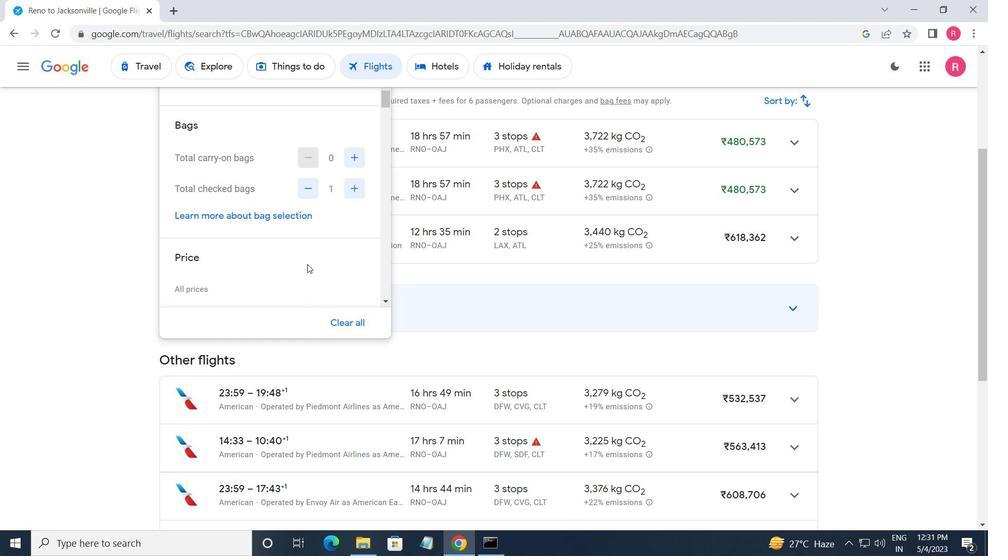 
Action: Mouse scrolled (303, 254) with delta (0, 0)
Screenshot: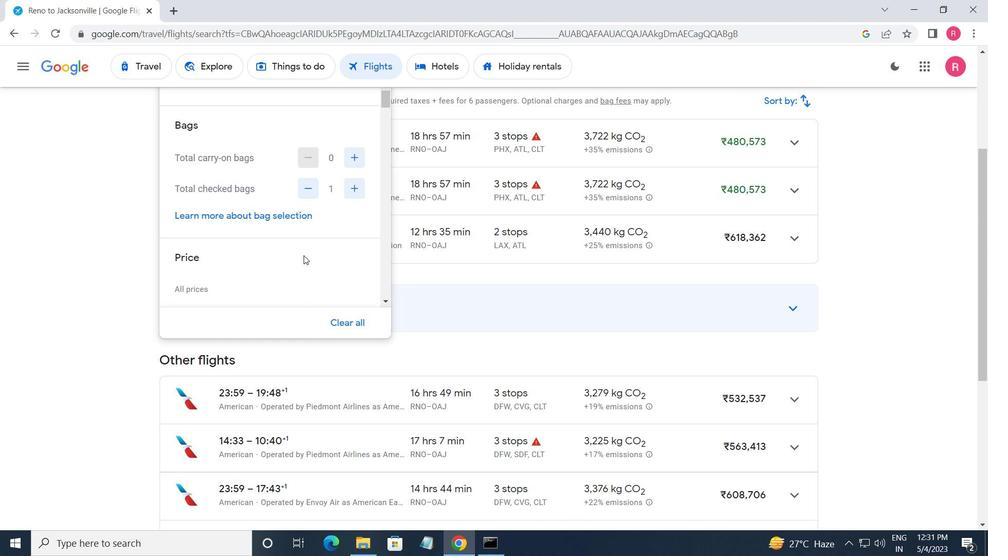 
Action: Mouse moved to (303, 254)
Screenshot: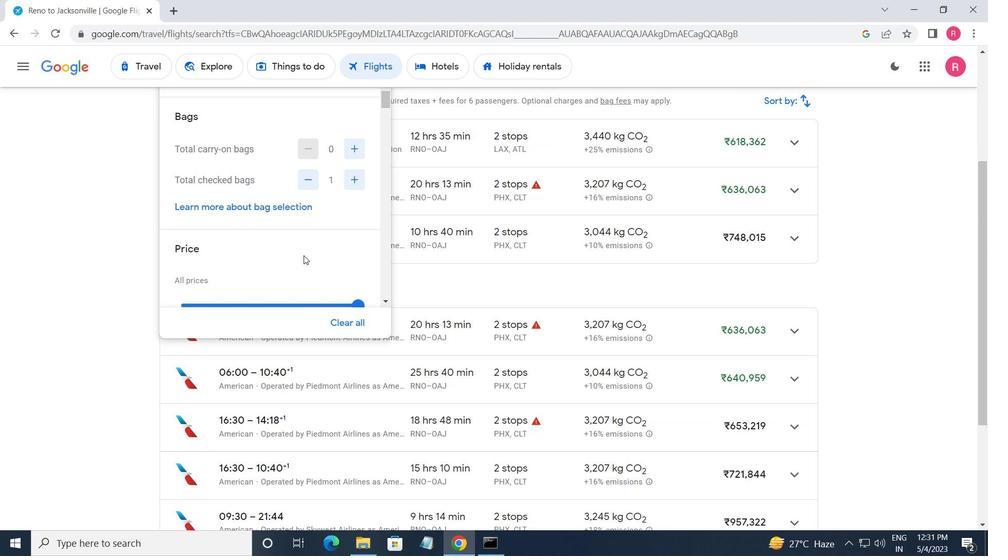 
Action: Mouse scrolled (303, 254) with delta (0, 0)
Screenshot: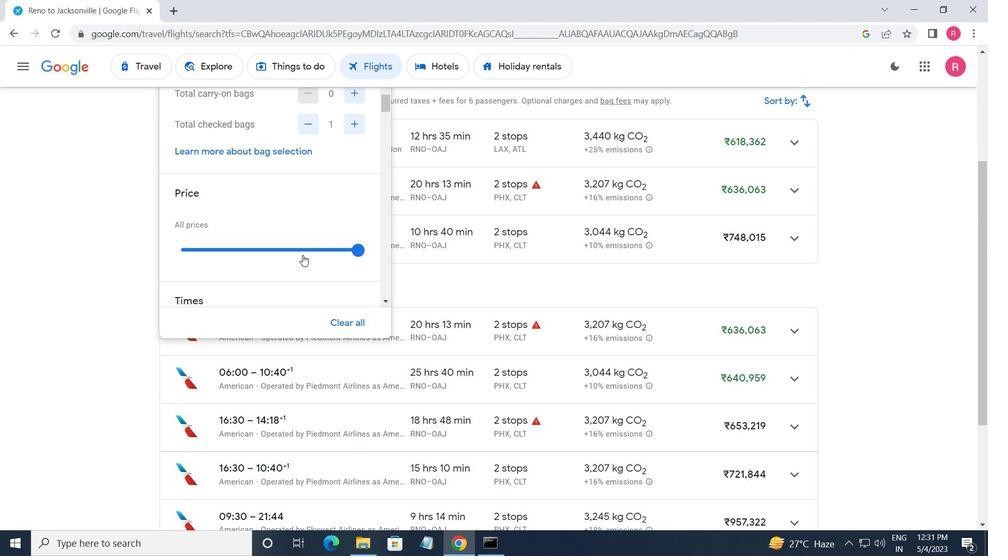 
Action: Mouse moved to (366, 189)
Screenshot: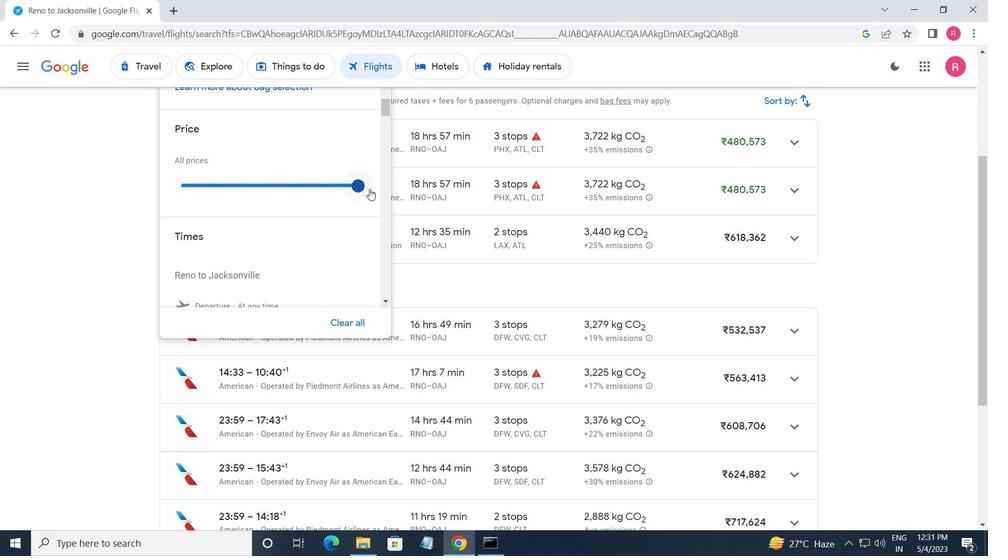 
Action: Mouse pressed left at (366, 189)
Screenshot: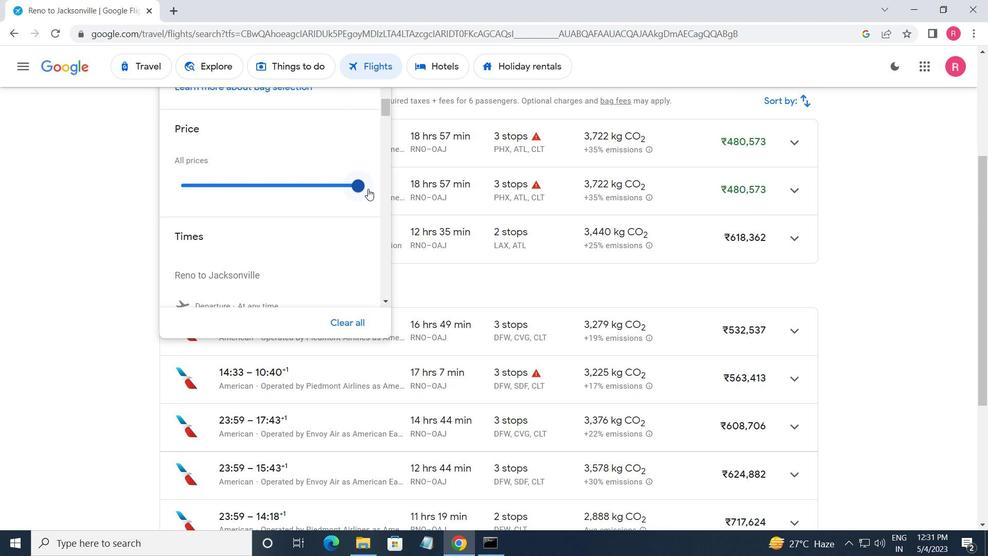 
Action: Mouse moved to (74, 260)
Screenshot: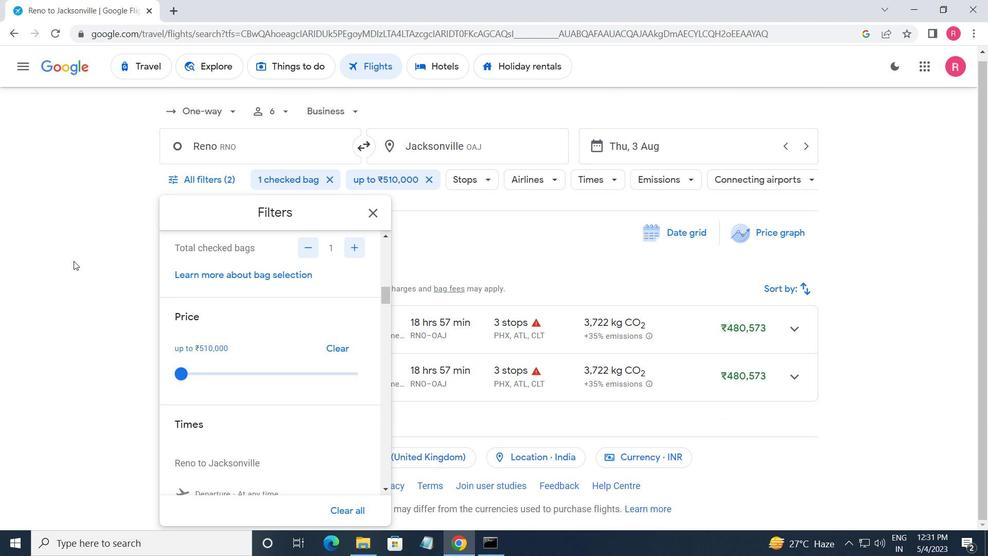 
Action: Mouse scrolled (74, 261) with delta (0, 0)
Screenshot: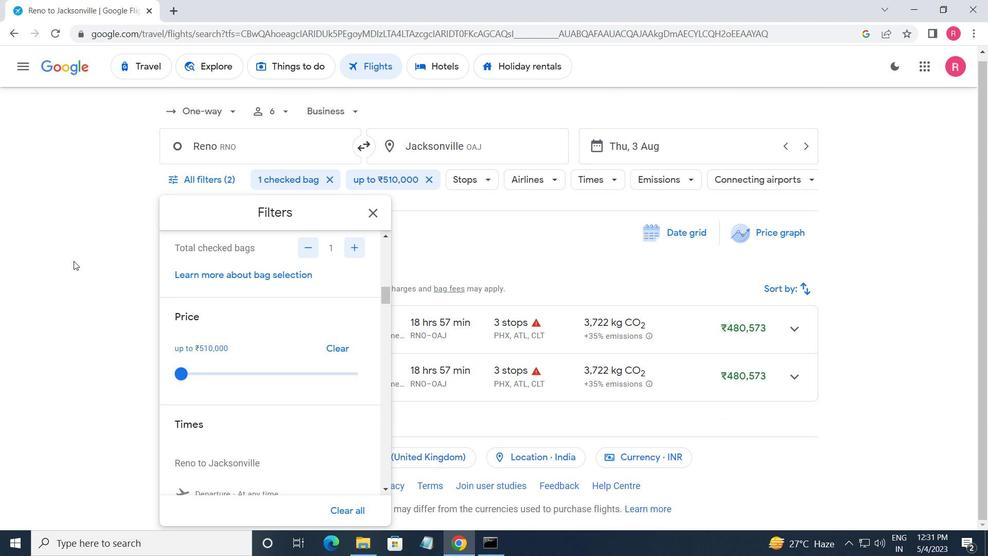
Action: Mouse moved to (249, 329)
Screenshot: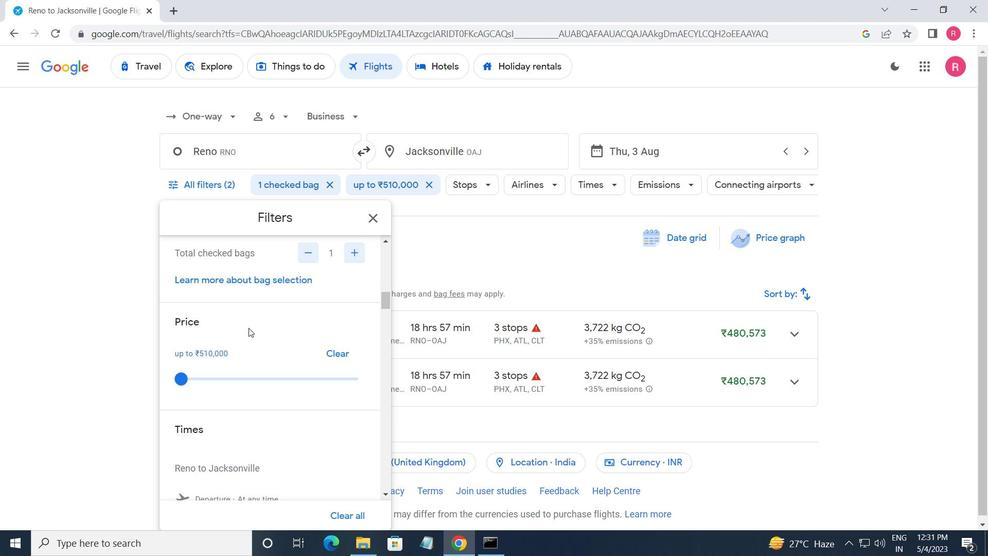 
Action: Mouse scrolled (249, 328) with delta (0, 0)
Screenshot: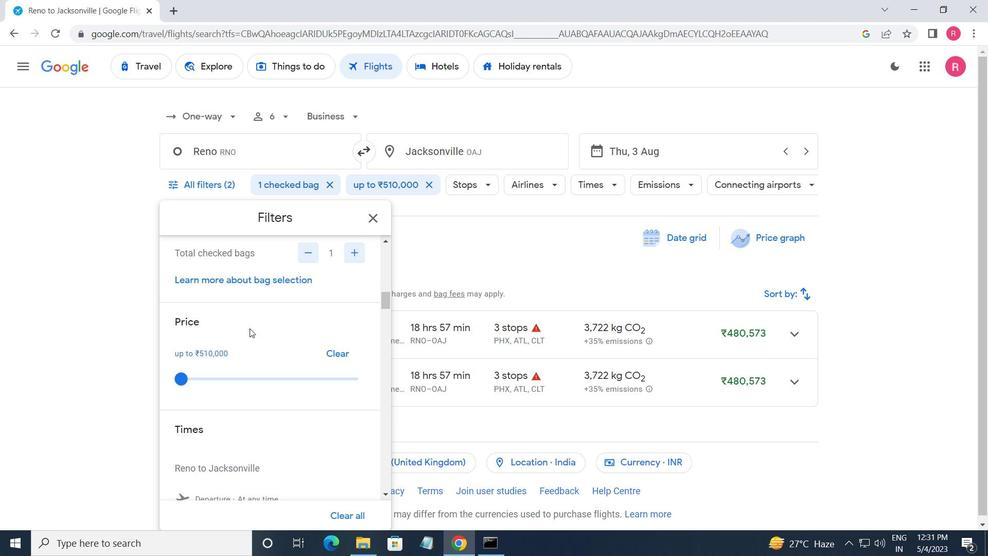 
Action: Mouse moved to (249, 329)
Screenshot: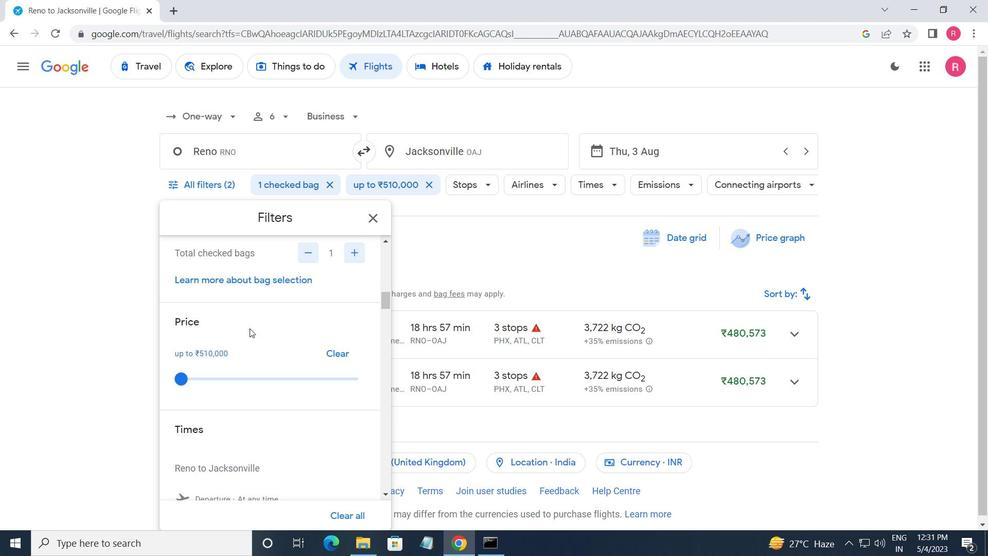 
Action: Mouse scrolled (249, 328) with delta (0, 0)
Screenshot: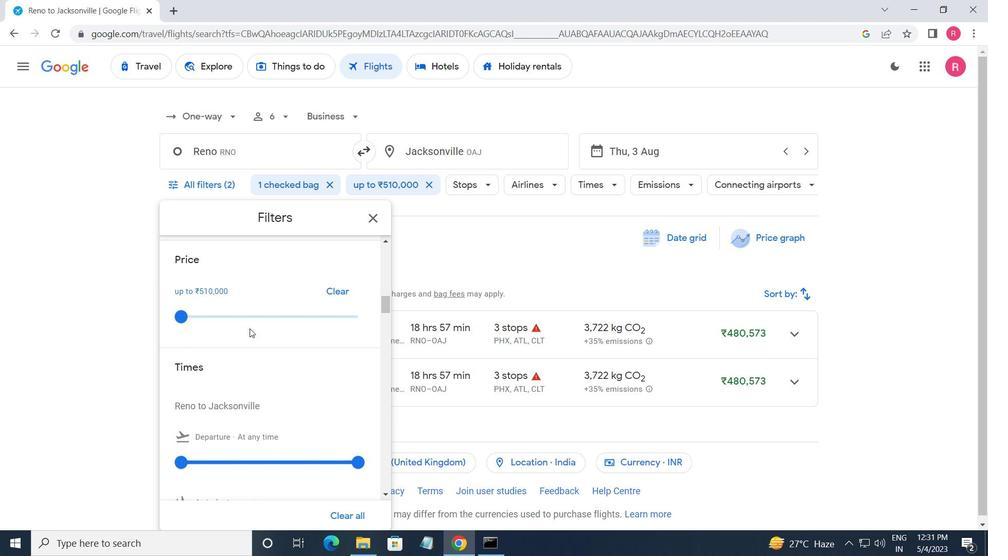 
Action: Mouse scrolled (249, 328) with delta (0, 0)
Screenshot: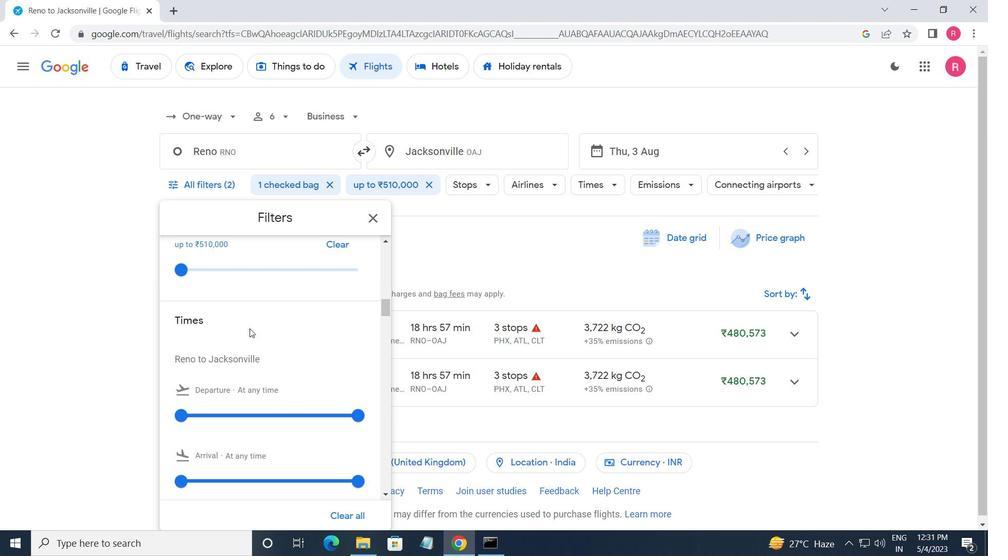 
Action: Mouse moved to (177, 329)
Screenshot: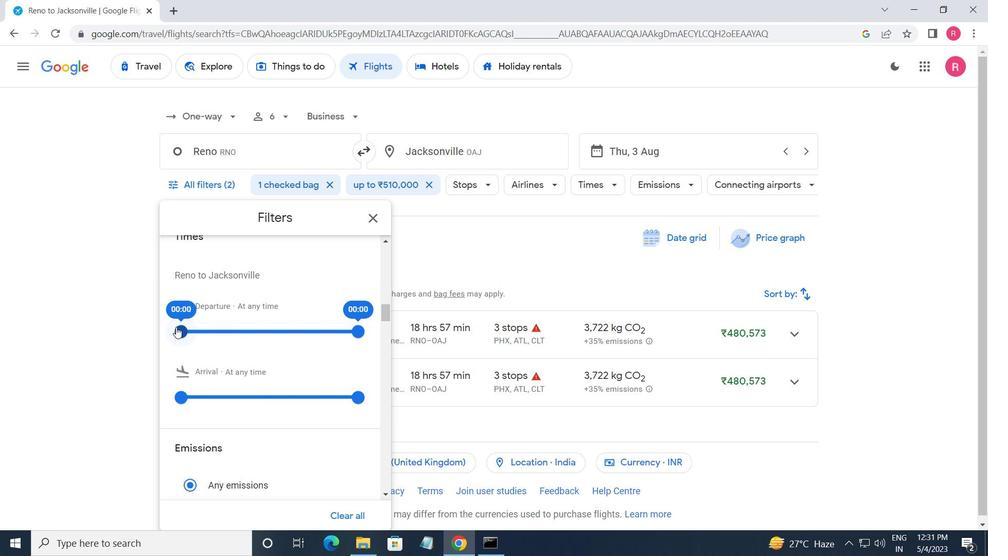 
Action: Mouse pressed left at (177, 329)
Screenshot: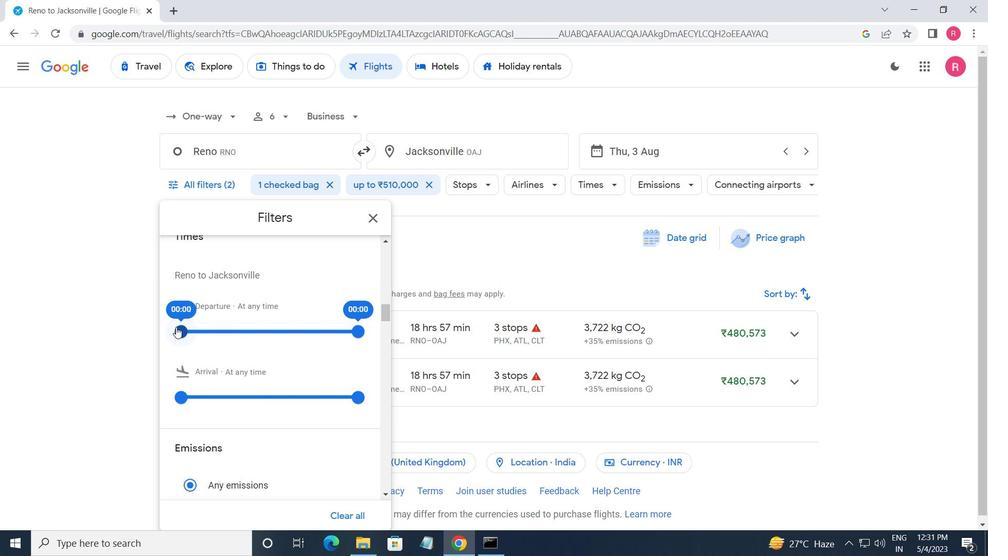 
Action: Mouse moved to (357, 329)
Screenshot: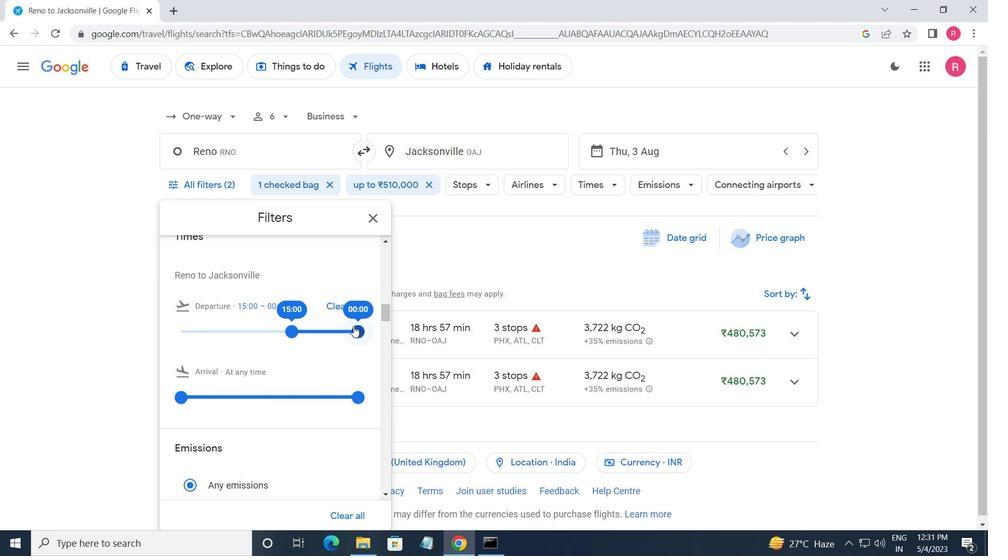 
Action: Mouse pressed left at (357, 329)
Screenshot: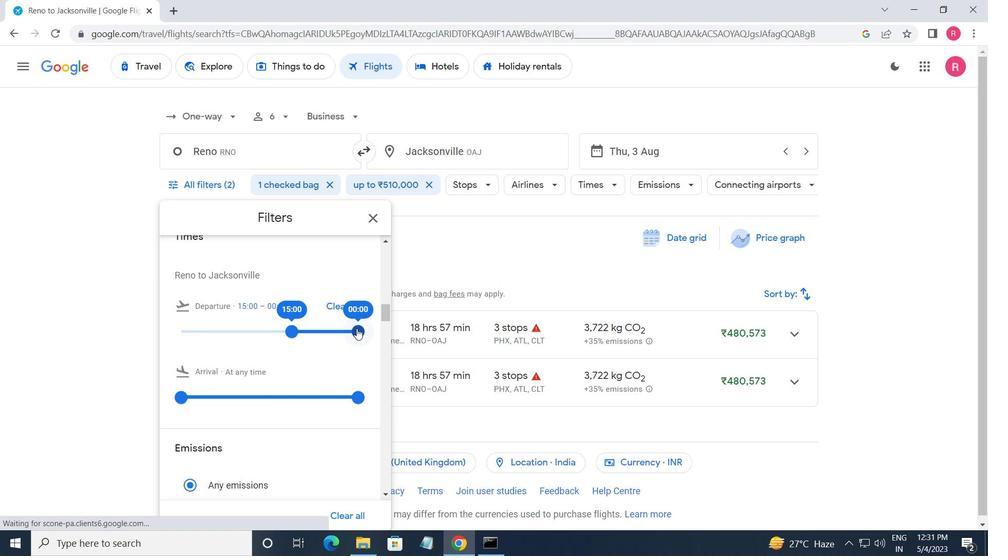 
Action: Mouse moved to (368, 223)
Screenshot: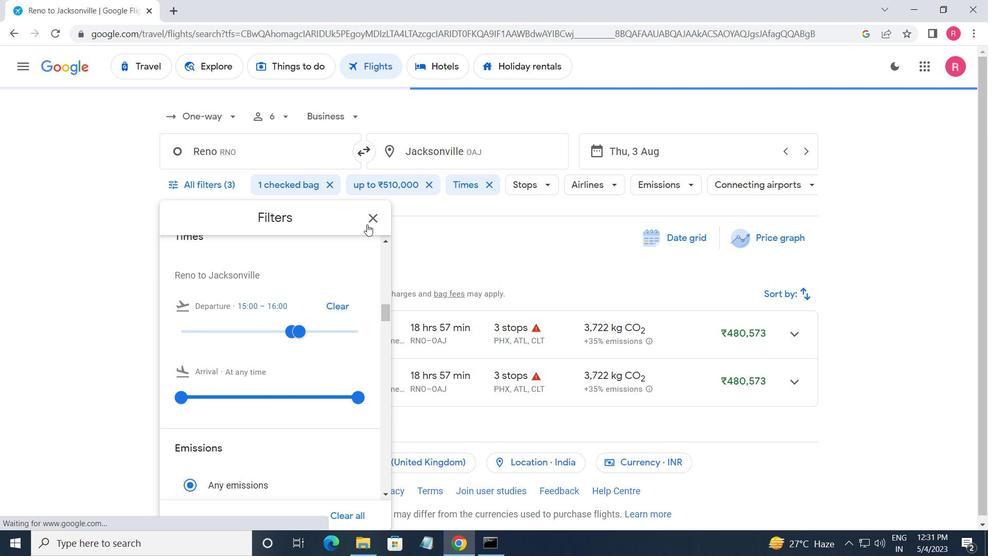 
Action: Mouse pressed left at (368, 223)
Screenshot: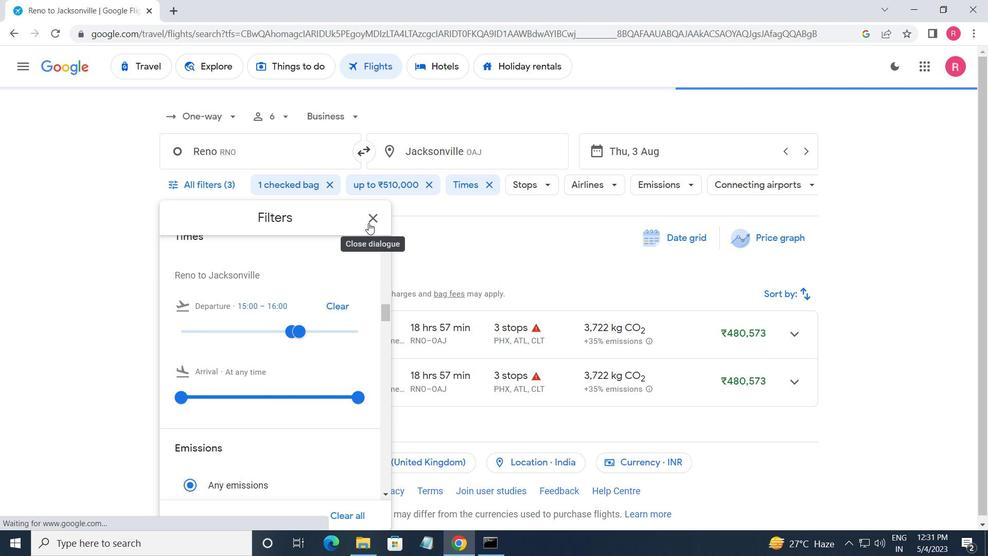 
Action: Mouse moved to (367, 224)
Screenshot: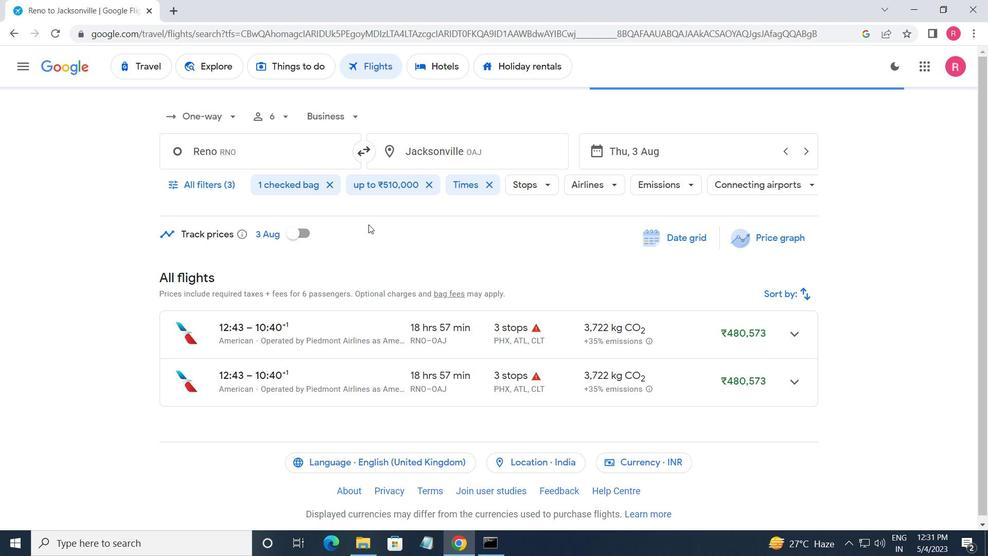 
